Task: In the  document Samuel.html change page color to  'Blue'. Add link on bottom right corner of the sheet: 'www.instagram.com' Insert page numer on top of the page
Action: Mouse moved to (278, 328)
Screenshot: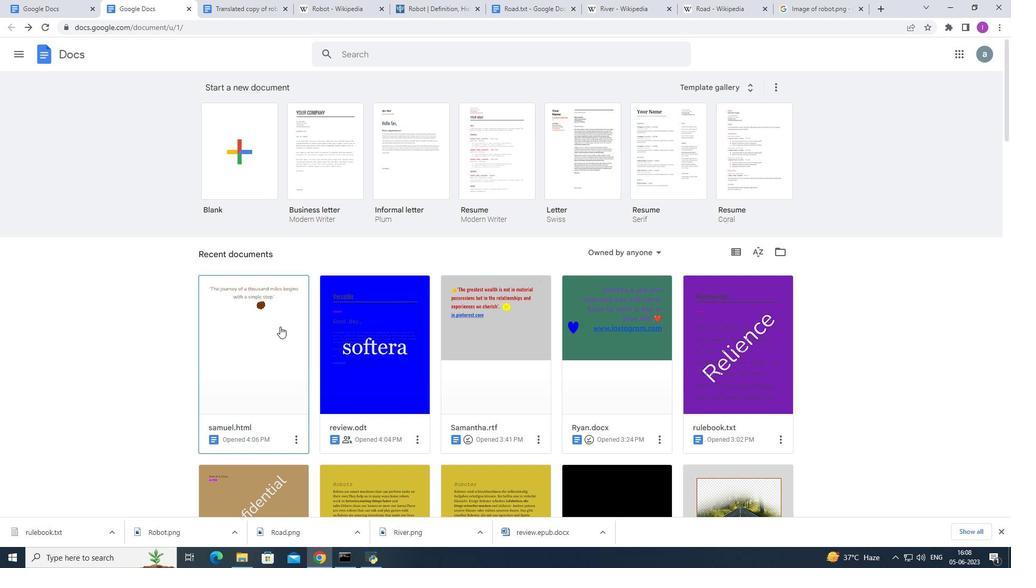 
Action: Mouse pressed left at (278, 328)
Screenshot: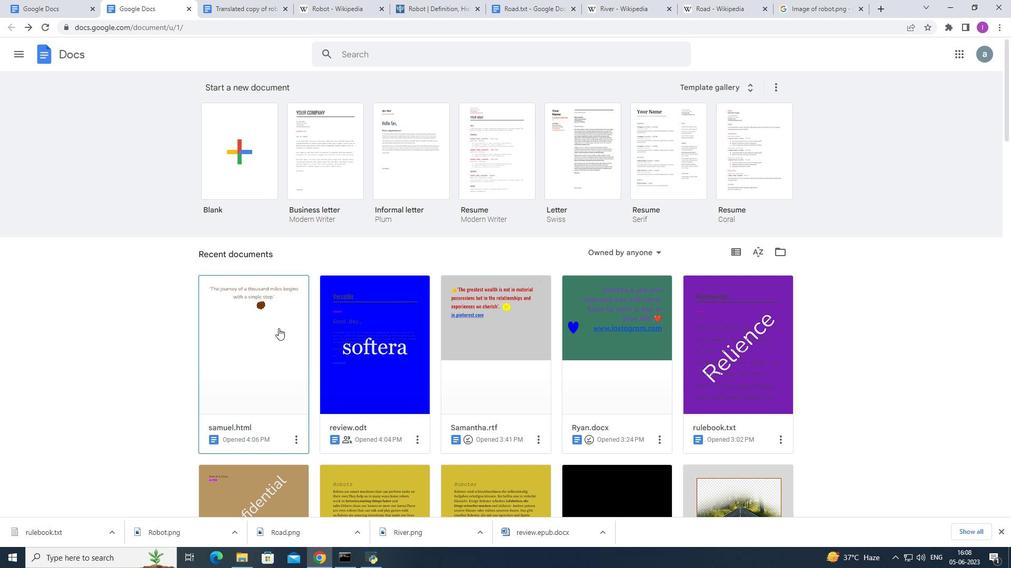 
Action: Mouse moved to (37, 59)
Screenshot: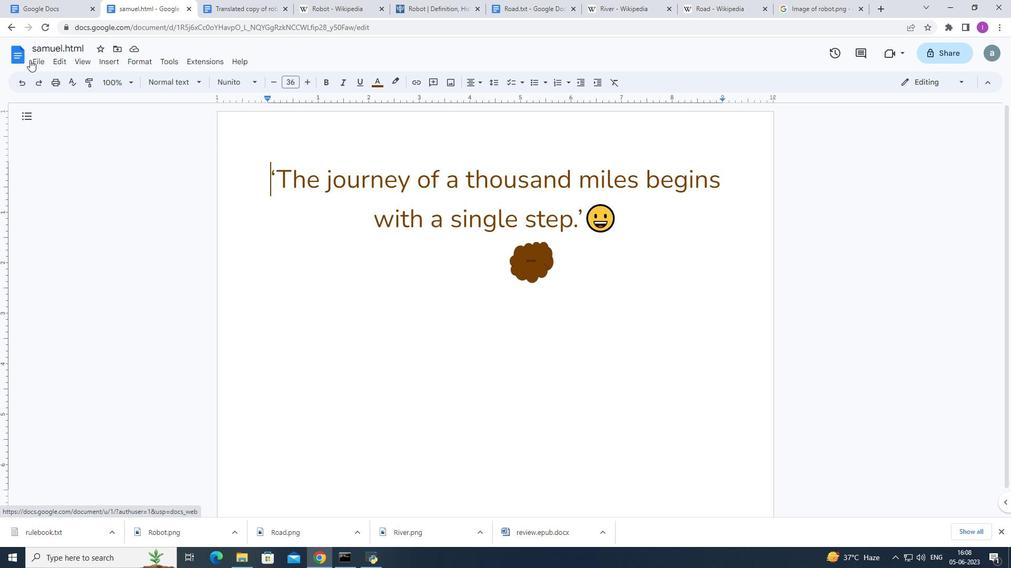 
Action: Mouse pressed left at (37, 59)
Screenshot: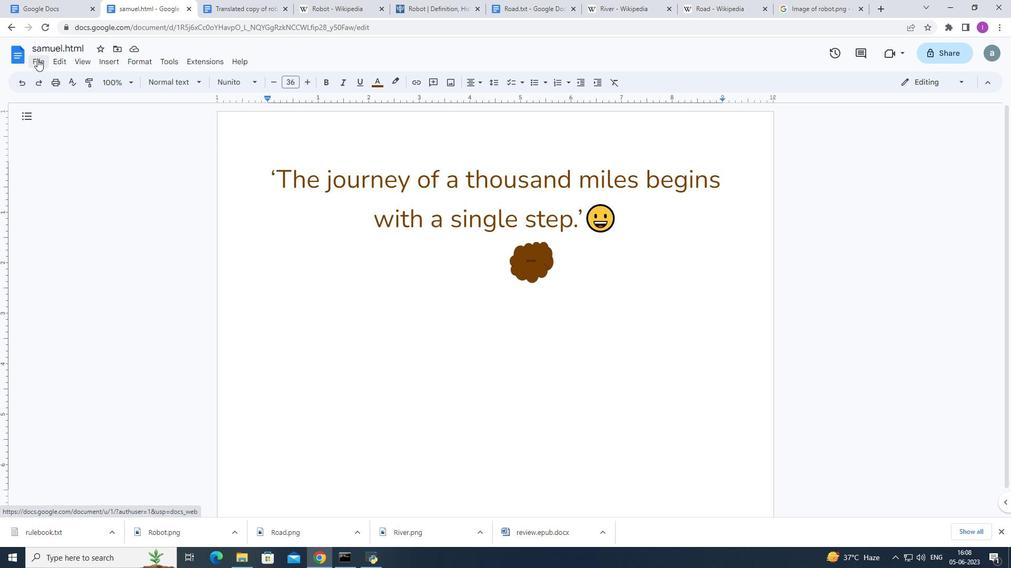 
Action: Mouse moved to (107, 414)
Screenshot: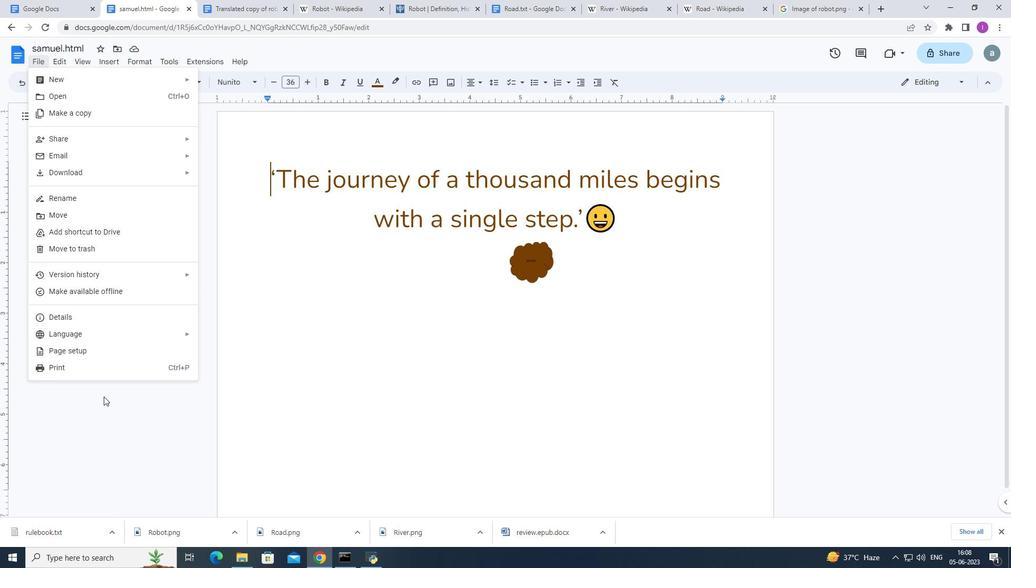
Action: Mouse pressed left at (107, 414)
Screenshot: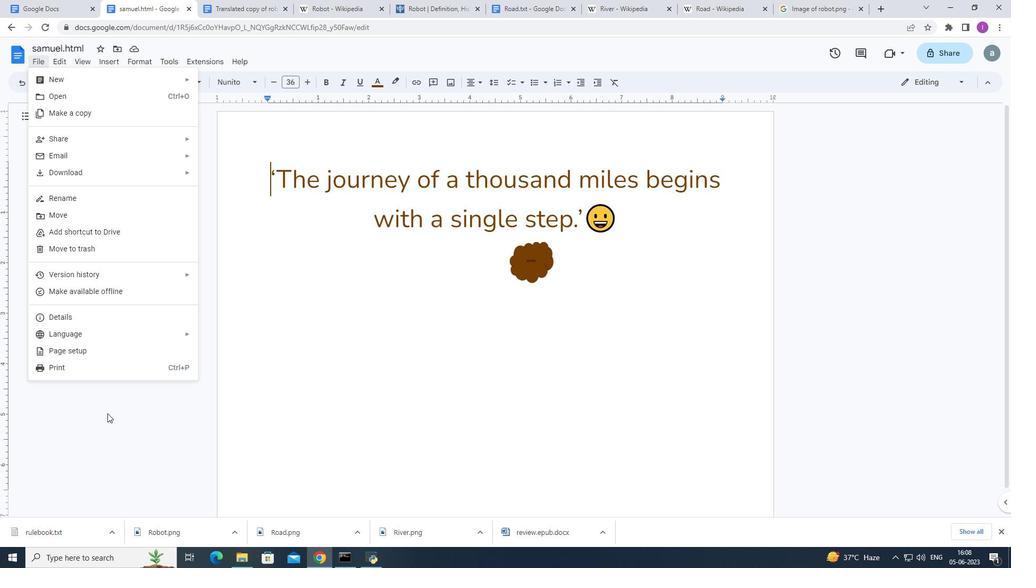 
Action: Mouse moved to (578, 224)
Screenshot: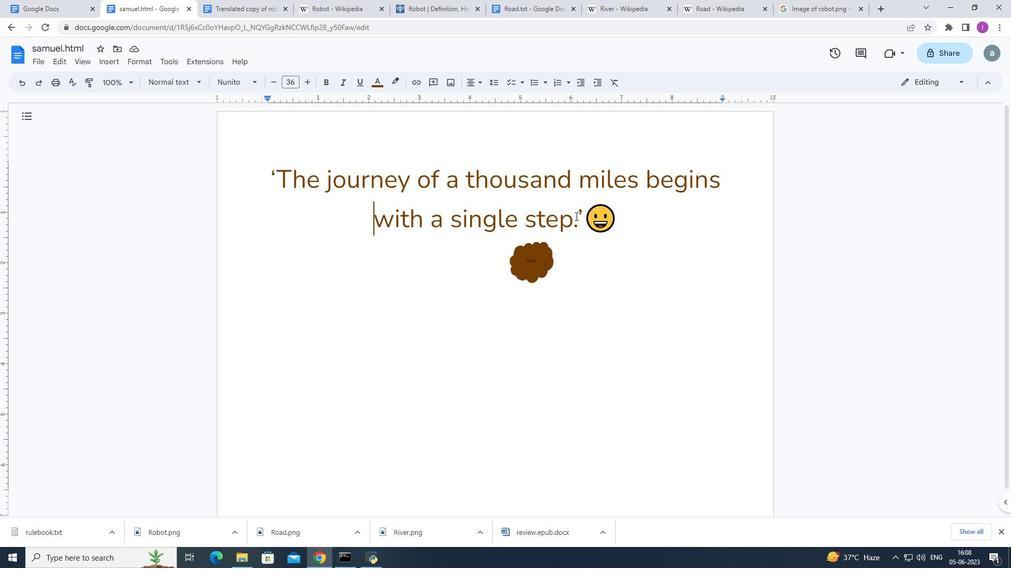 
Action: Mouse pressed left at (578, 224)
Screenshot: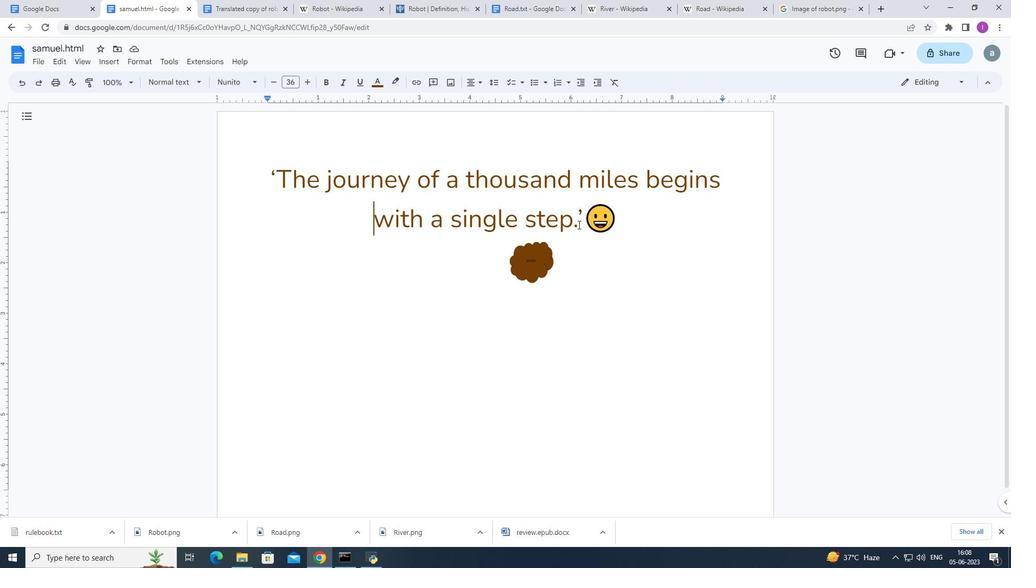 
Action: Mouse moved to (583, 218)
Screenshot: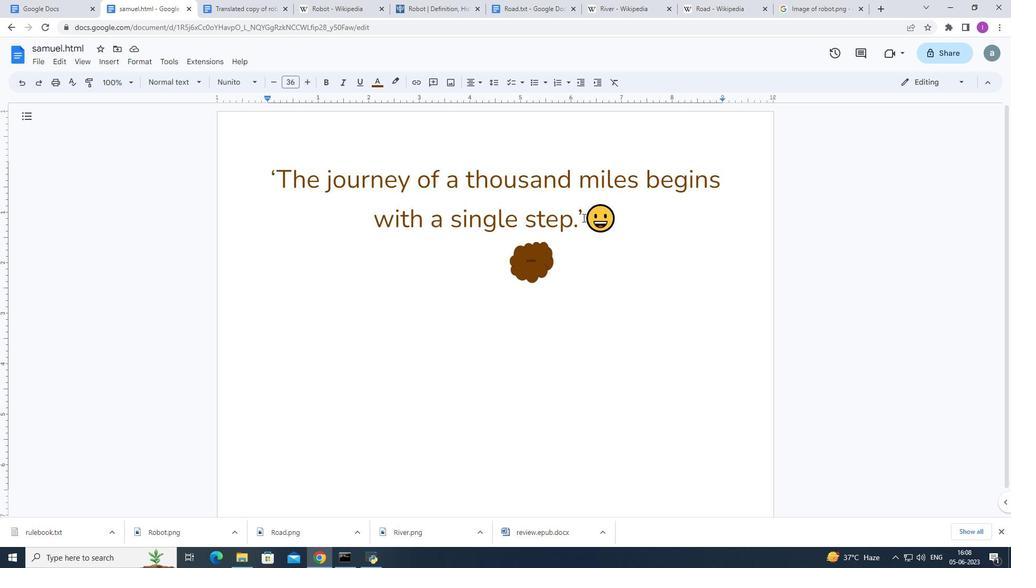 
Action: Mouse pressed left at (583, 218)
Screenshot: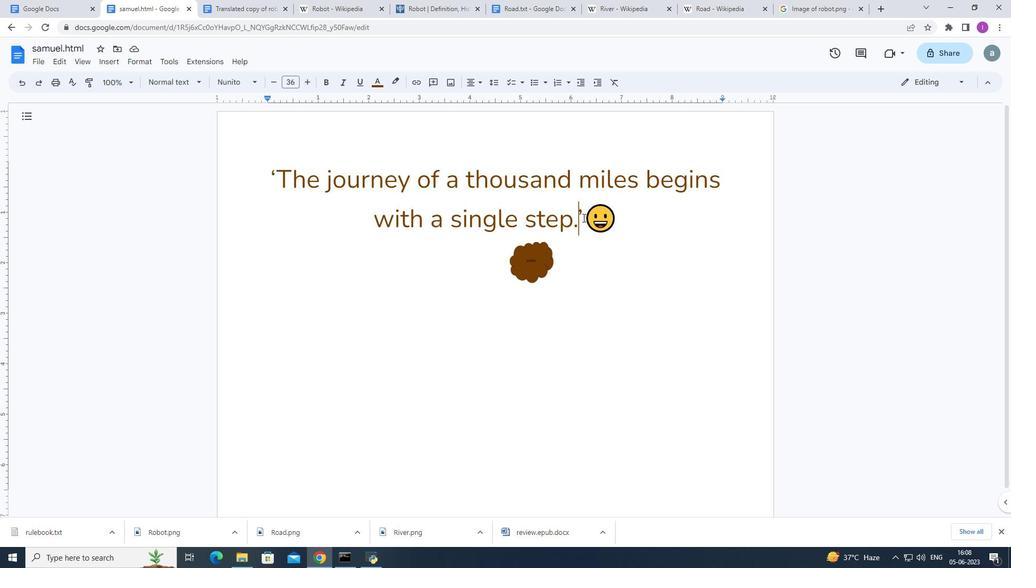 
Action: Mouse moved to (578, 228)
Screenshot: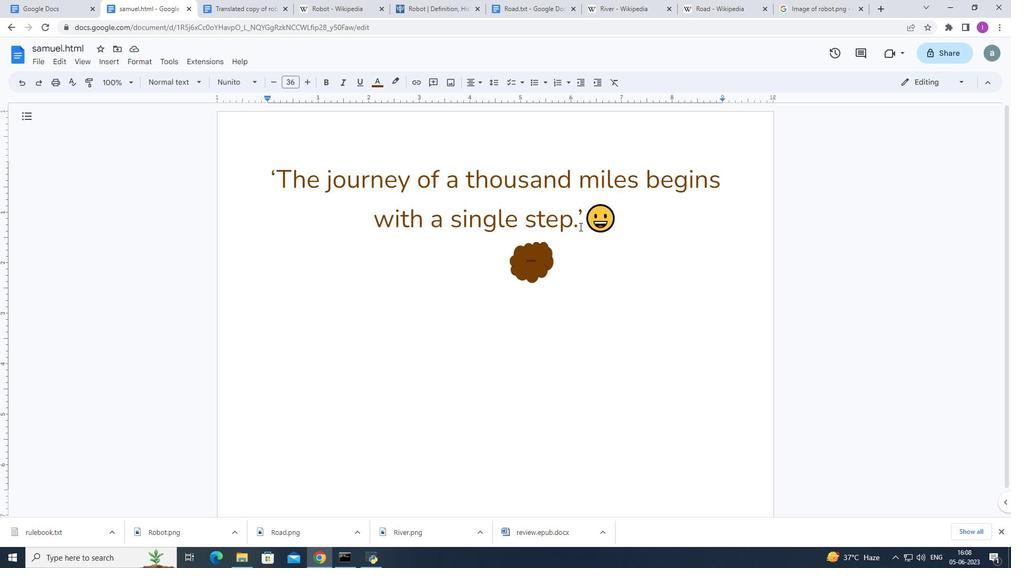 
Action: Key pressed <Key.enter>
Screenshot: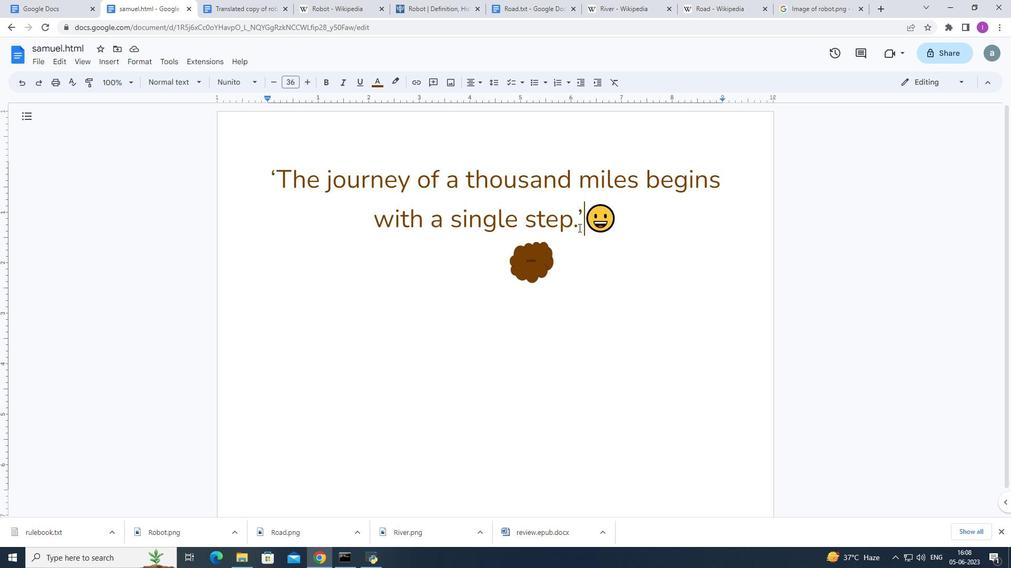 
Action: Mouse moved to (537, 249)
Screenshot: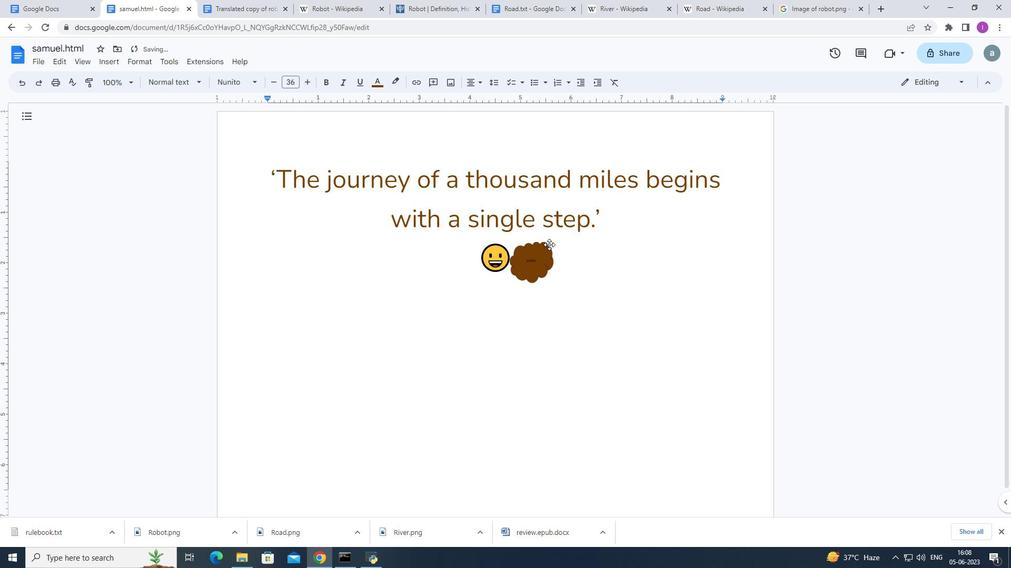 
Action: Key pressed <Key.backspace><Key.backspace>
Screenshot: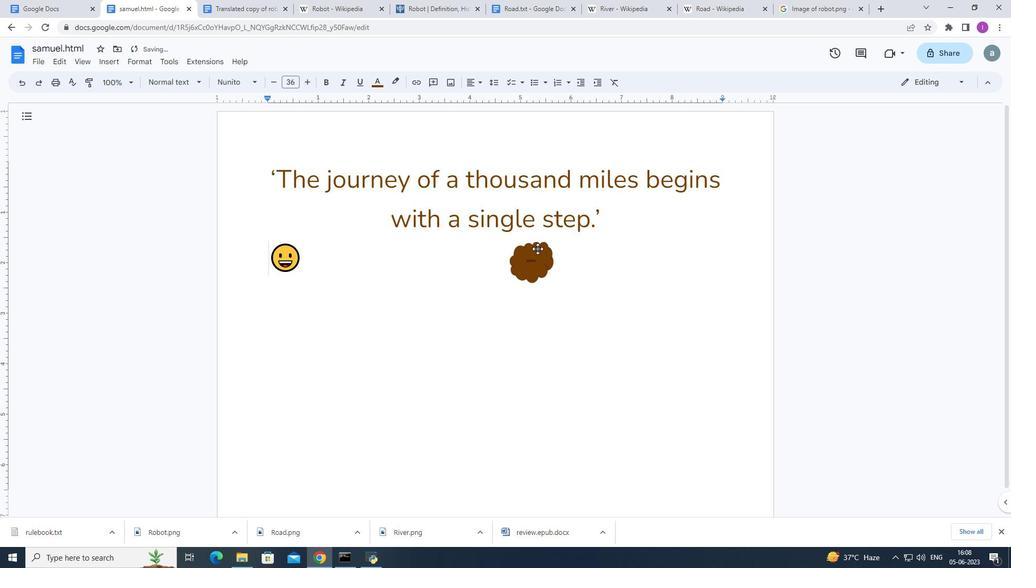 
Action: Mouse moved to (626, 221)
Screenshot: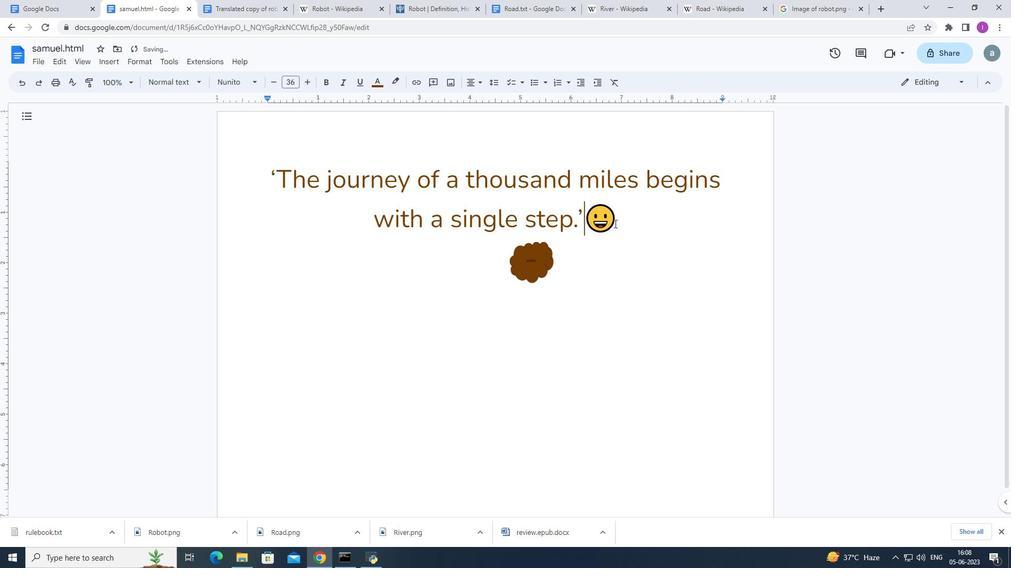 
Action: Mouse pressed left at (626, 221)
Screenshot: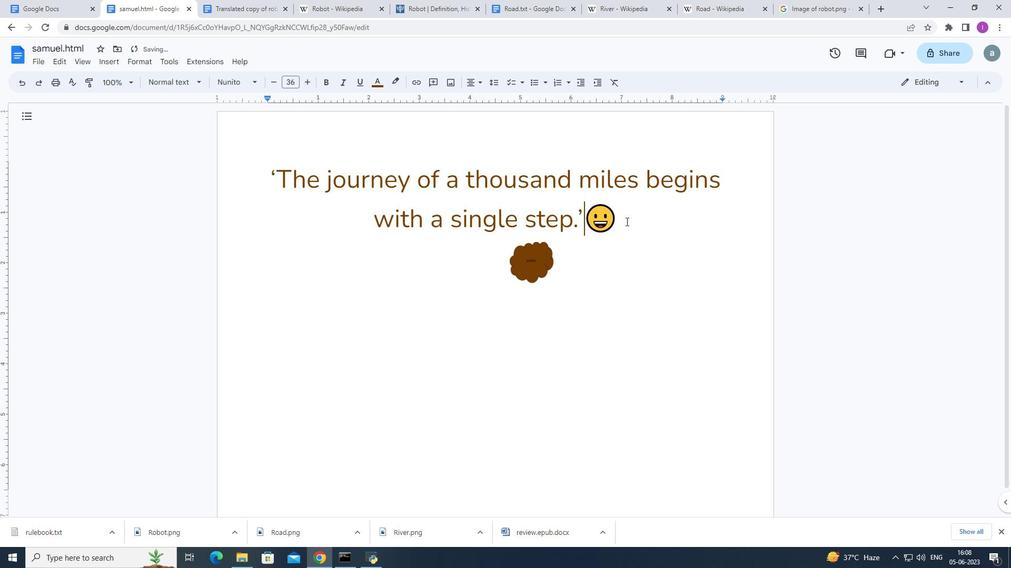 
Action: Mouse moved to (621, 226)
Screenshot: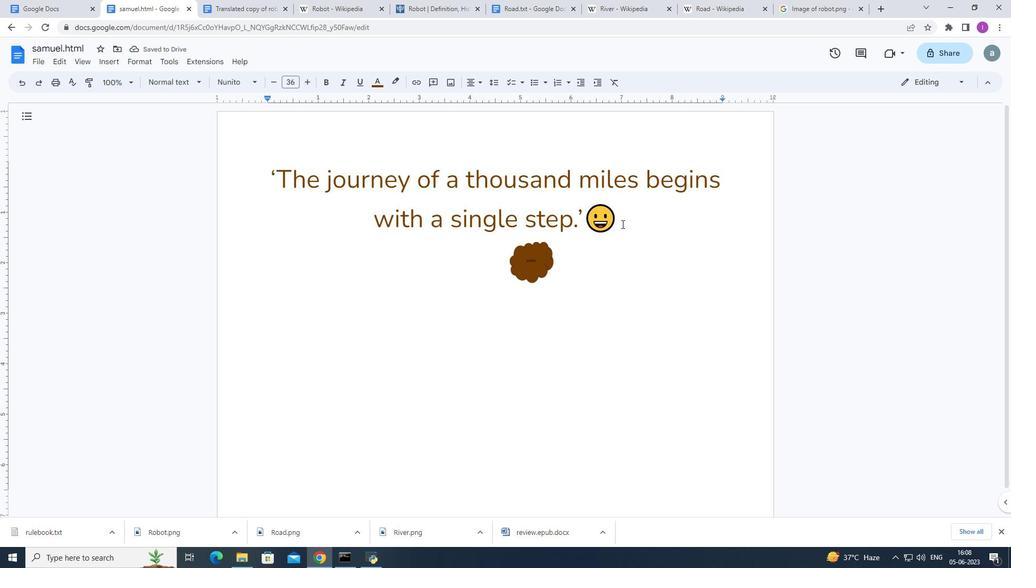 
Action: Key pressed <Key.enter>
Screenshot: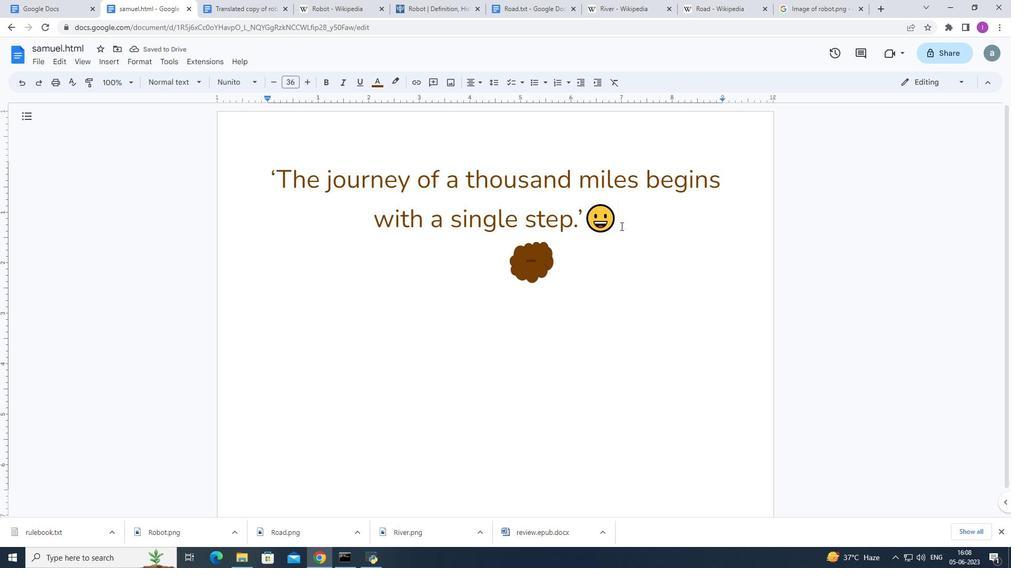 
Action: Mouse moved to (579, 250)
Screenshot: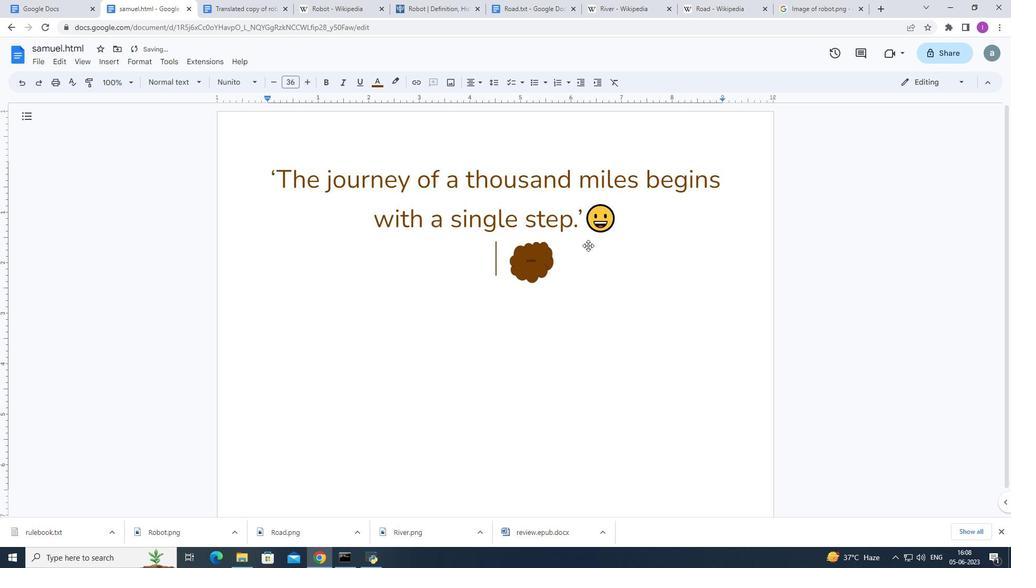 
Action: Mouse pressed left at (579, 250)
Screenshot: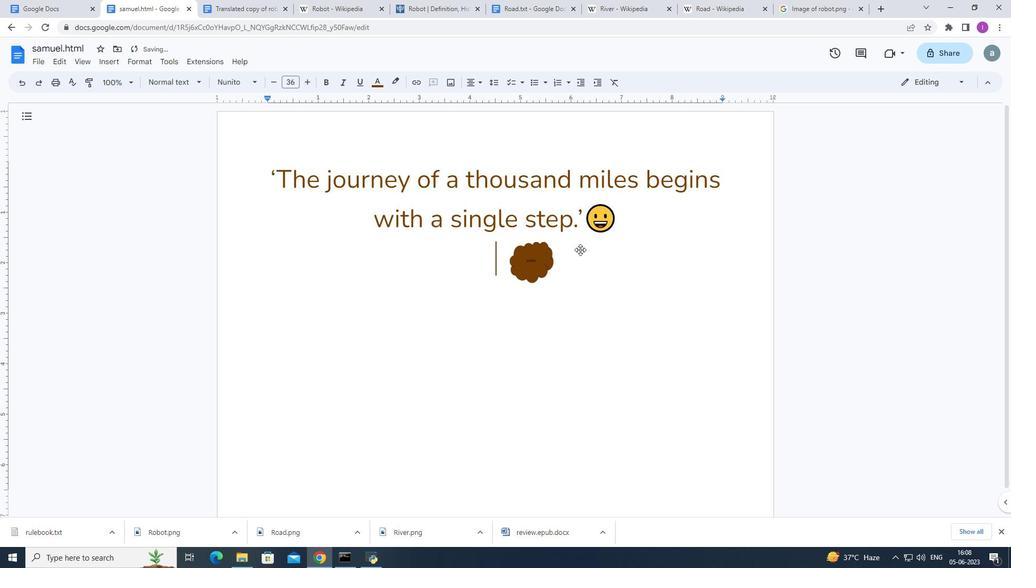 
Action: Mouse moved to (528, 342)
Screenshot: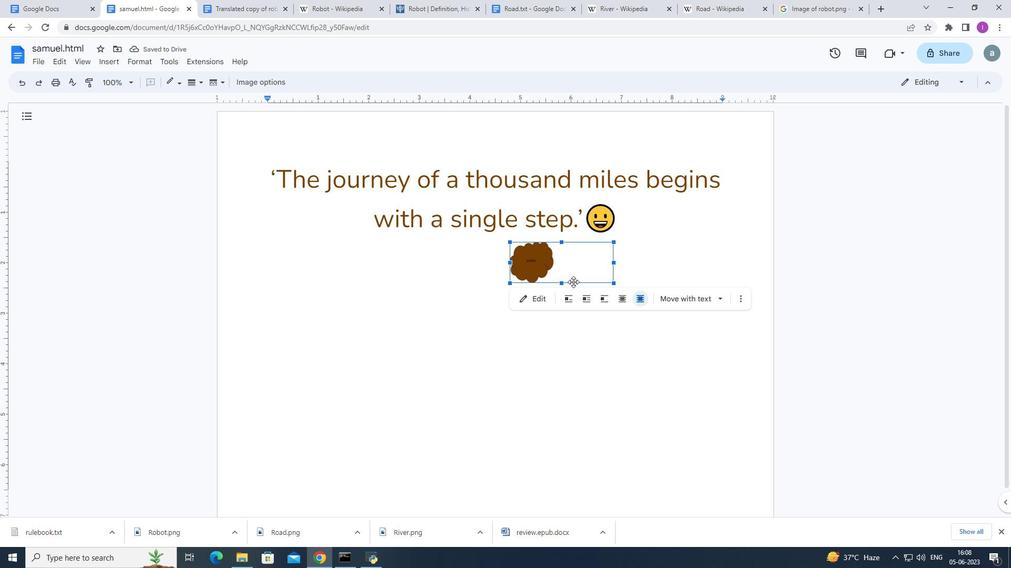 
Action: Mouse pressed left at (528, 342)
Screenshot: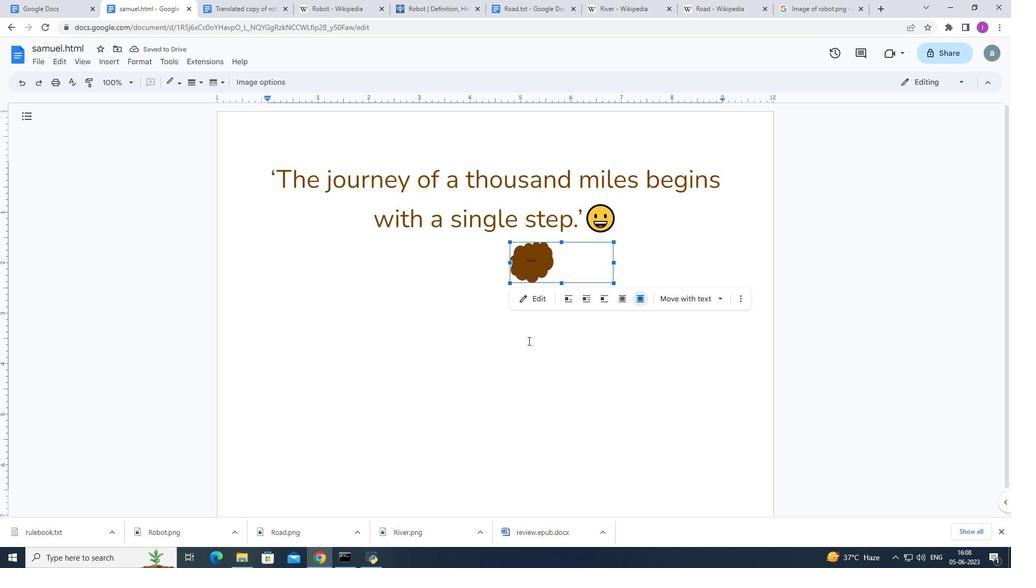 
Action: Mouse moved to (565, 289)
Screenshot: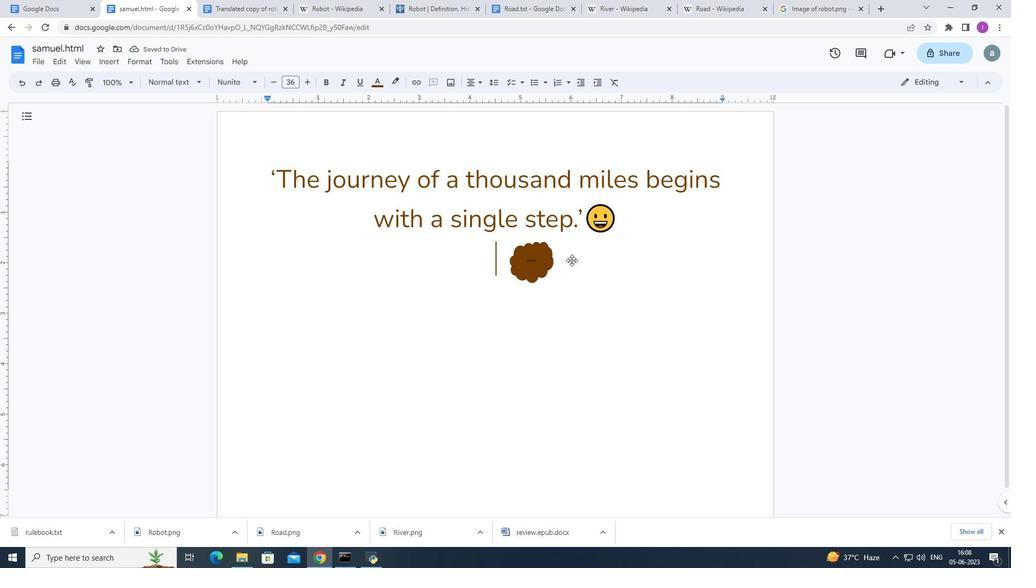 
Action: Mouse pressed left at (565, 289)
Screenshot: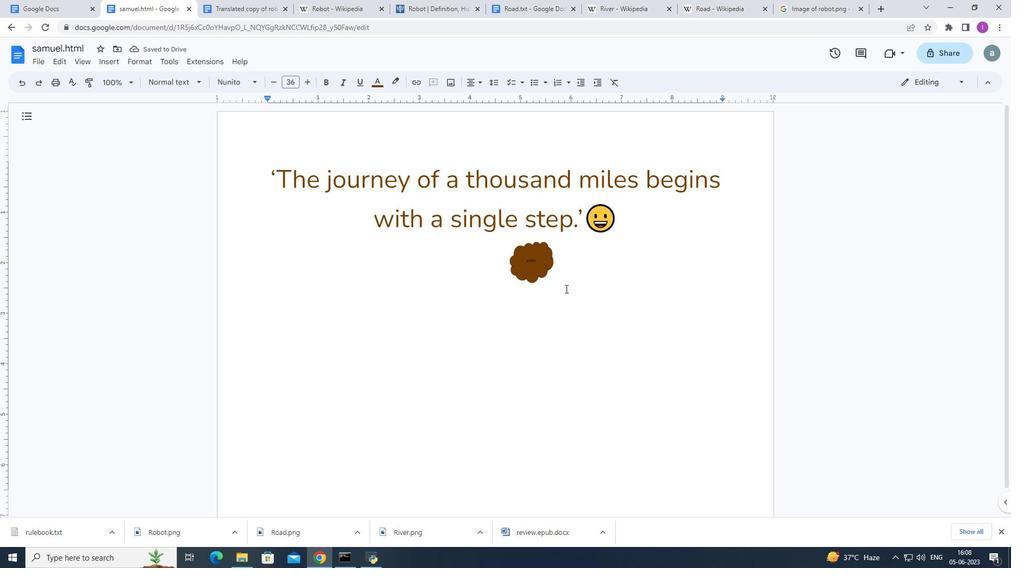 
Action: Mouse moved to (579, 270)
Screenshot: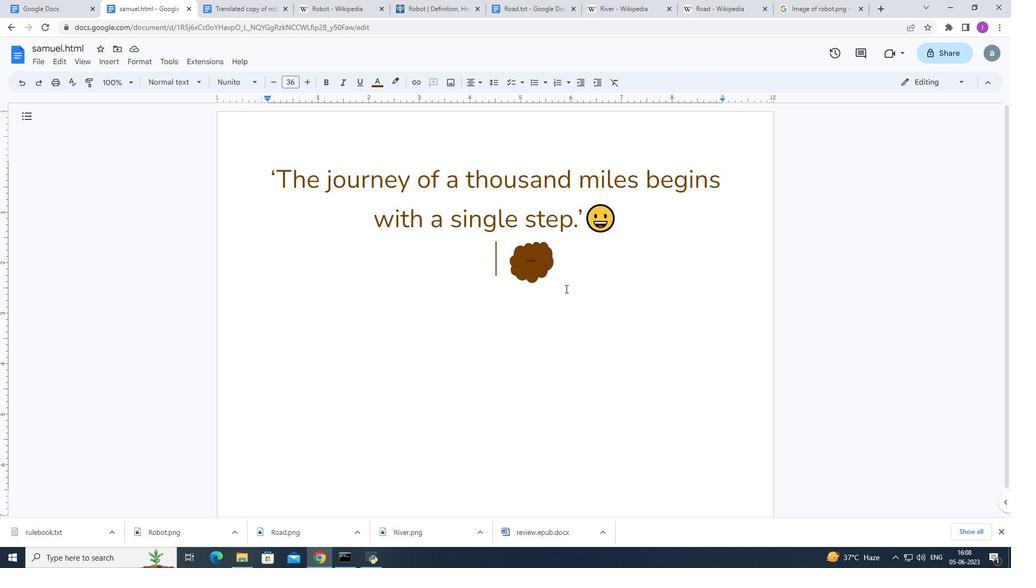 
Action: Mouse pressed left at (579, 270)
Screenshot: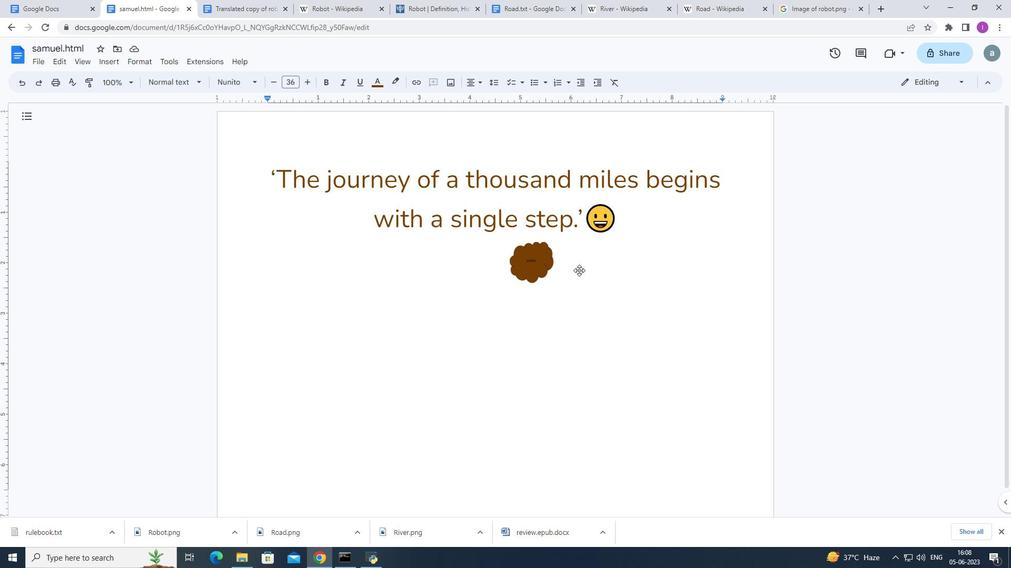 
Action: Mouse moved to (620, 261)
Screenshot: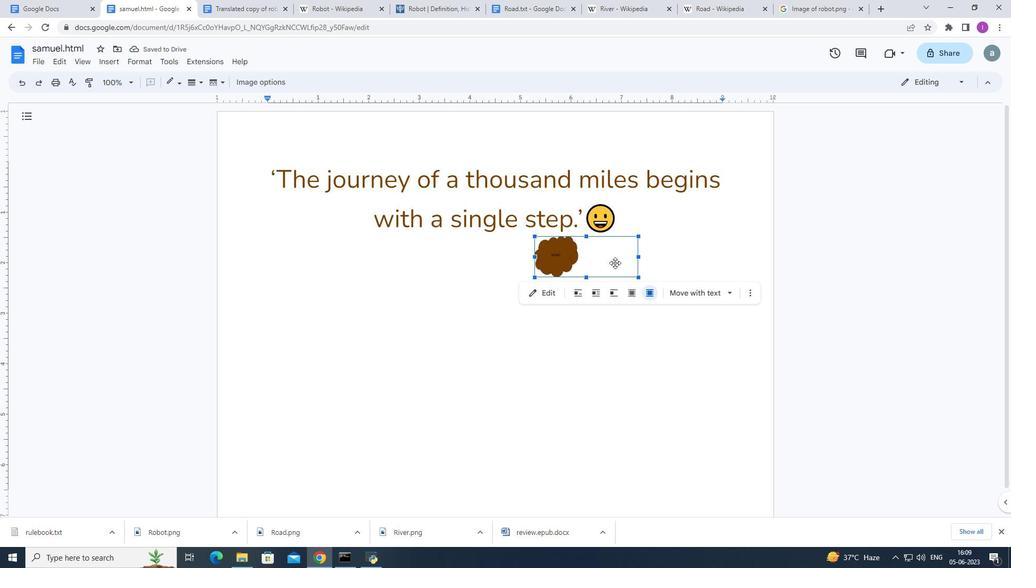 
Action: Mouse pressed left at (620, 261)
Screenshot: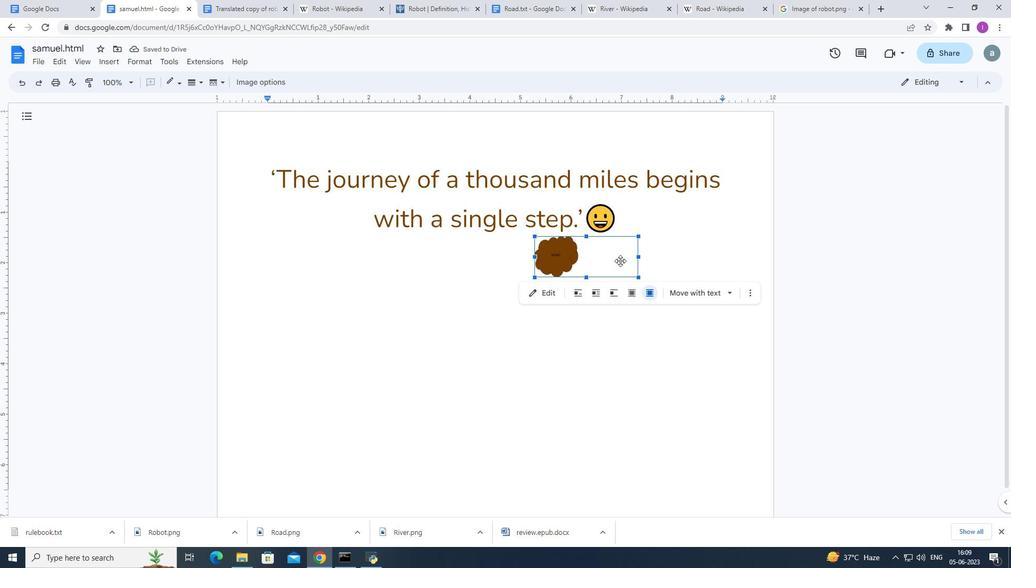
Action: Mouse moved to (655, 290)
Screenshot: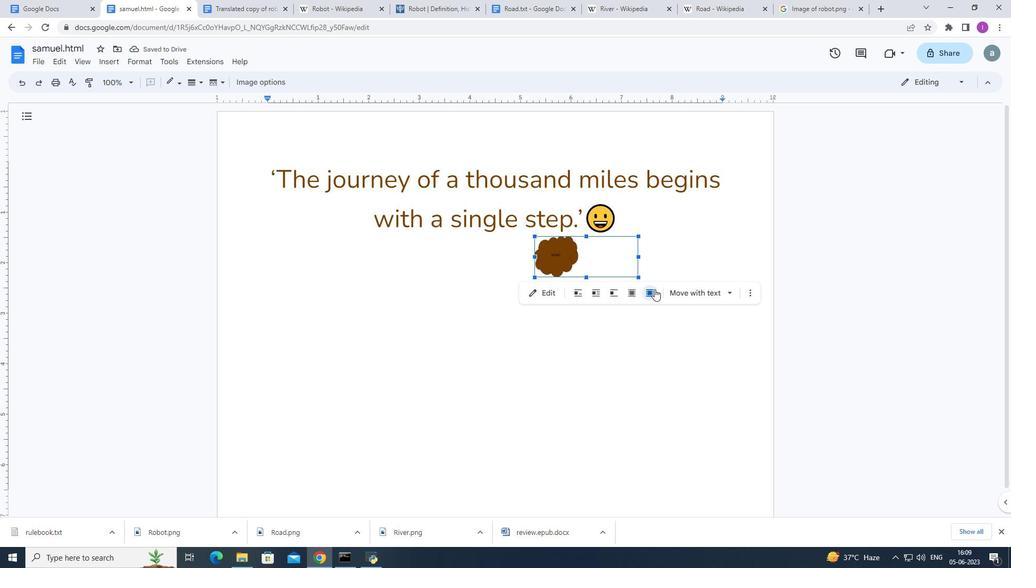 
Action: Mouse pressed left at (655, 290)
Screenshot: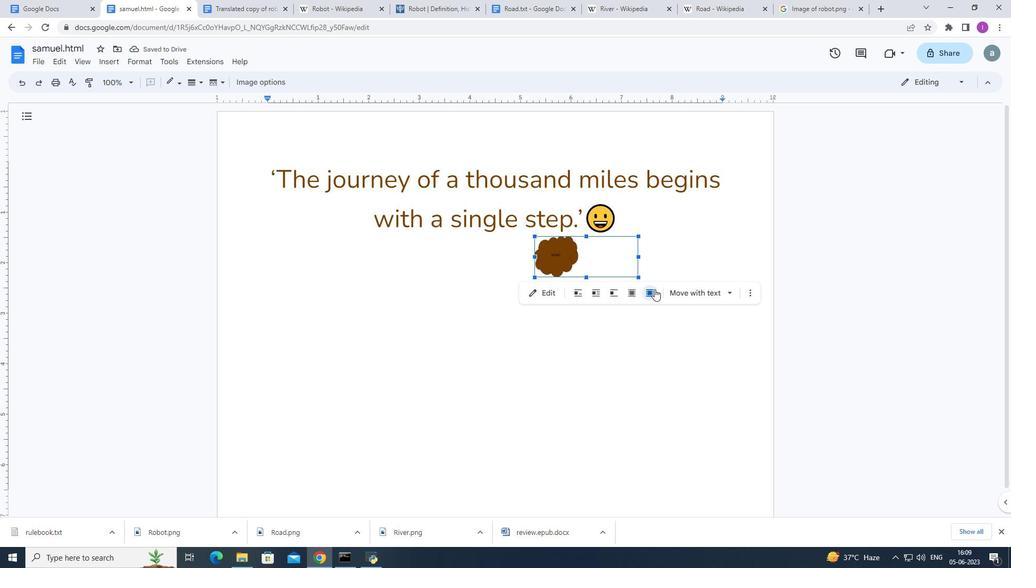 
Action: Mouse moved to (631, 267)
Screenshot: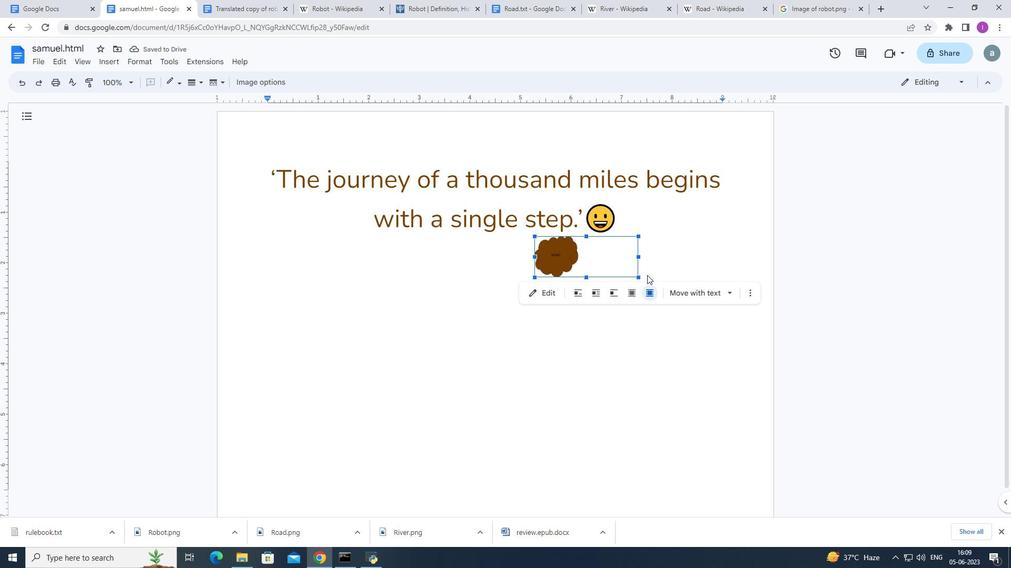 
Action: Mouse pressed left at (631, 267)
Screenshot: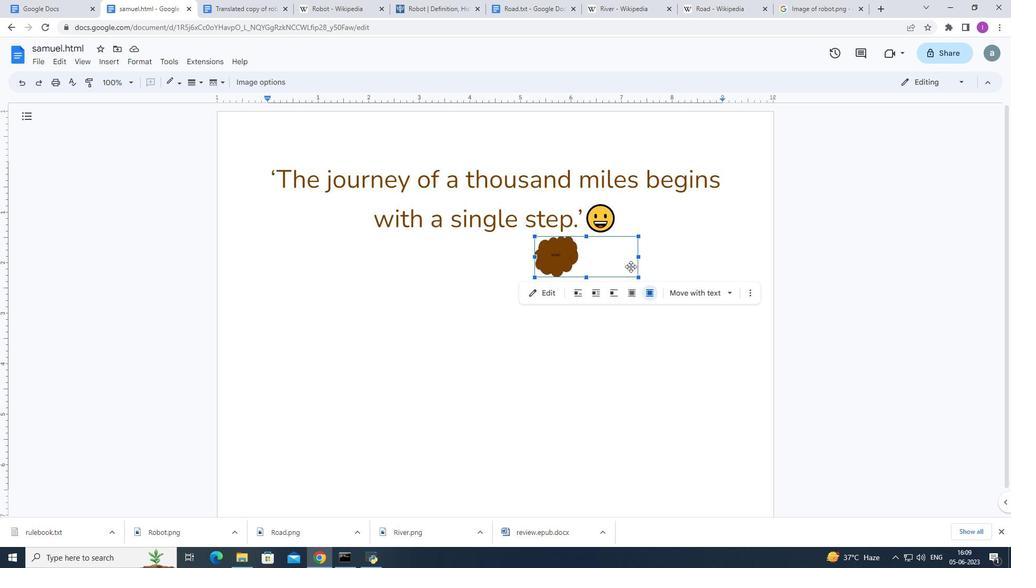 
Action: Mouse moved to (590, 301)
Screenshot: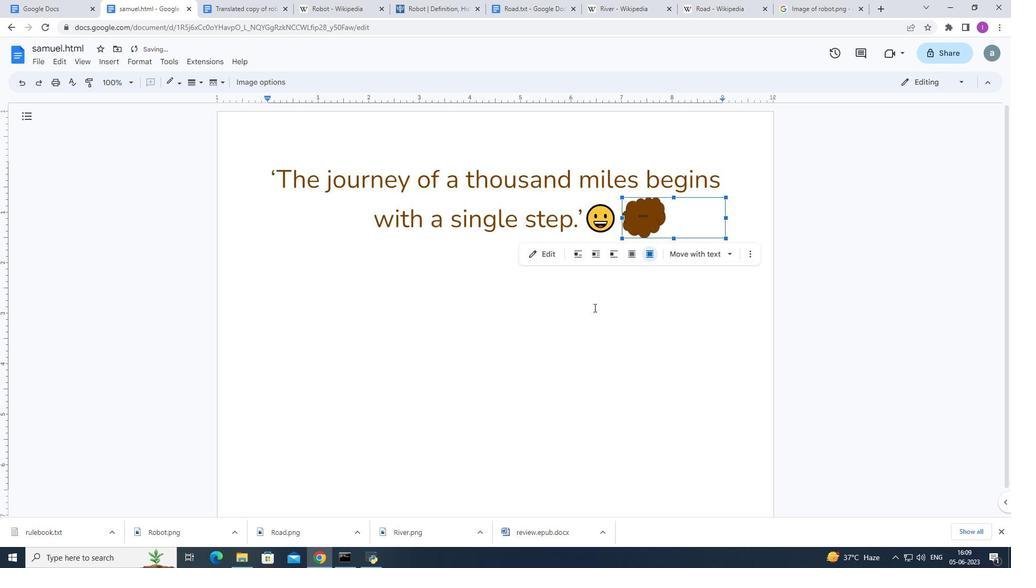 
Action: Mouse pressed left at (590, 301)
Screenshot: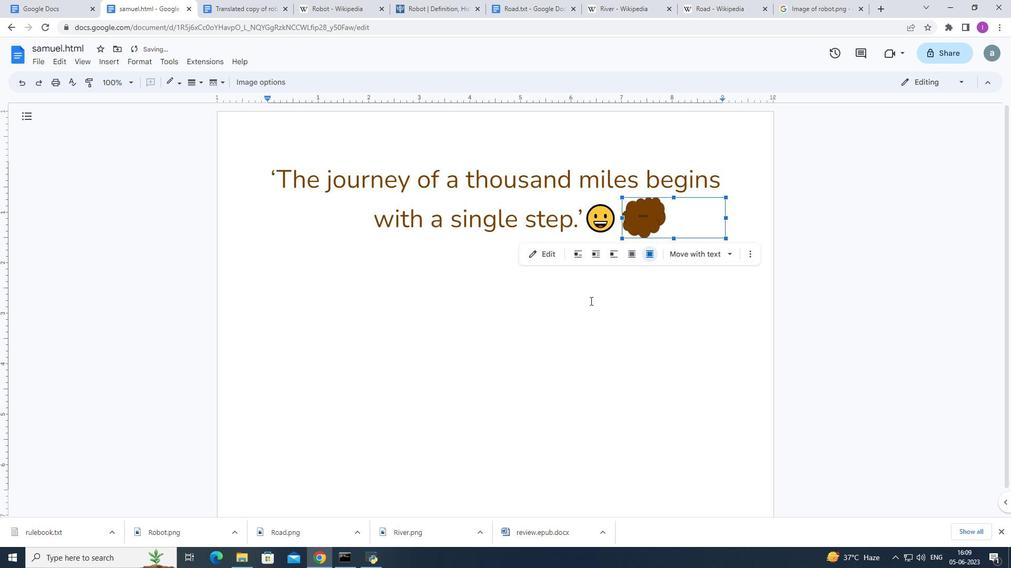 
Action: Mouse moved to (100, 56)
Screenshot: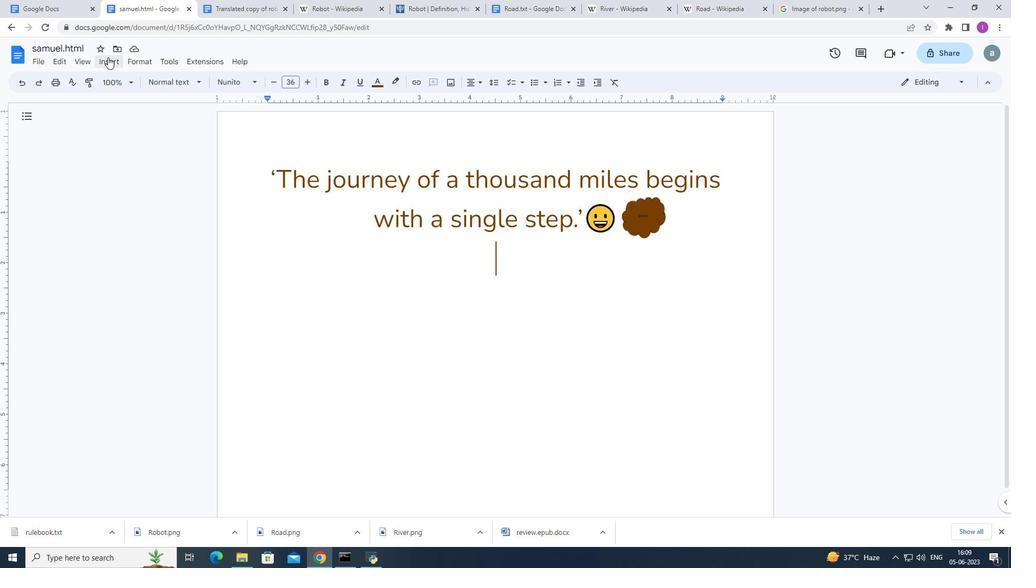 
Action: Mouse pressed left at (100, 56)
Screenshot: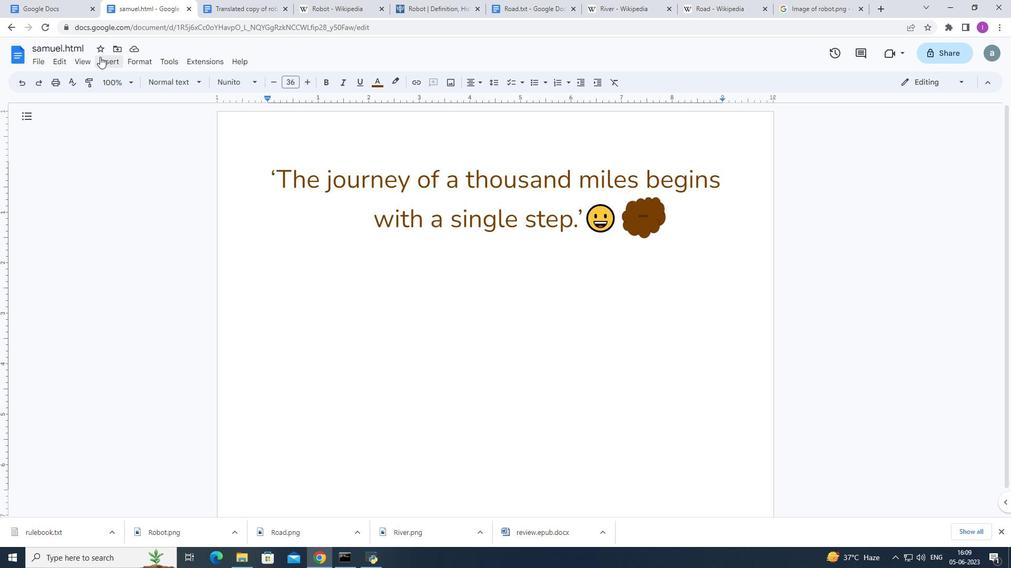 
Action: Mouse moved to (133, 382)
Screenshot: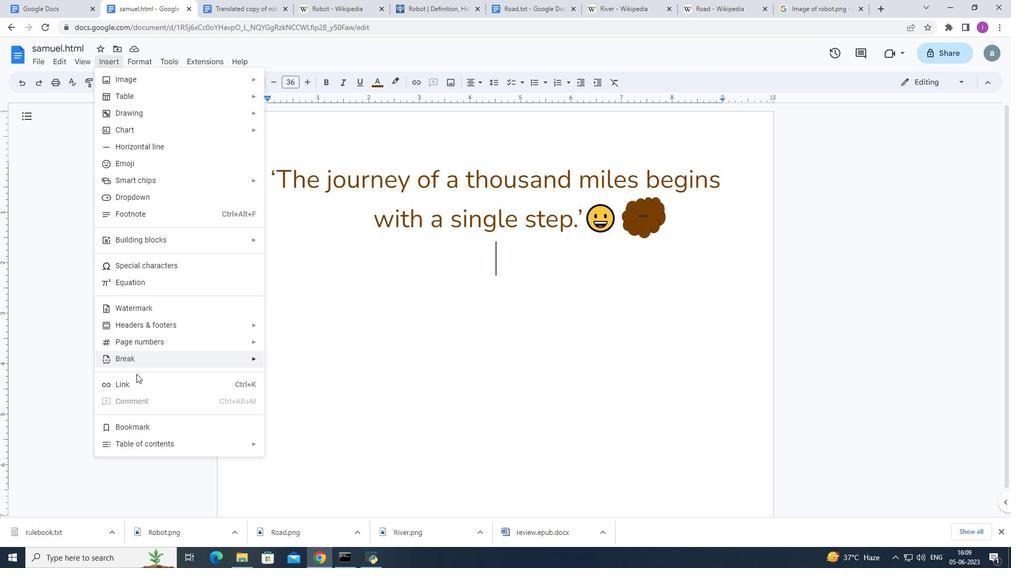 
Action: Mouse pressed left at (133, 382)
Screenshot: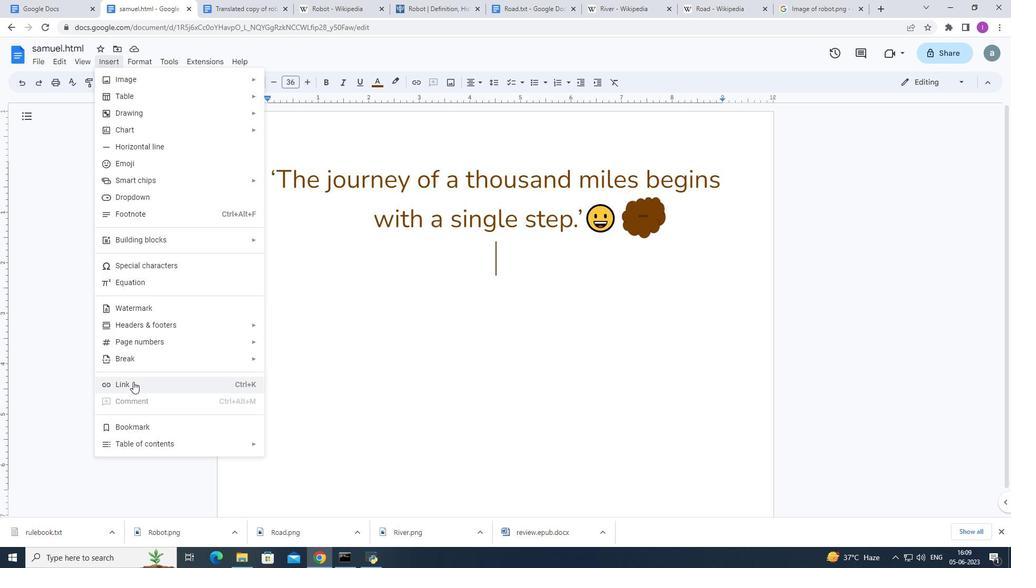 
Action: Mouse moved to (546, 292)
Screenshot: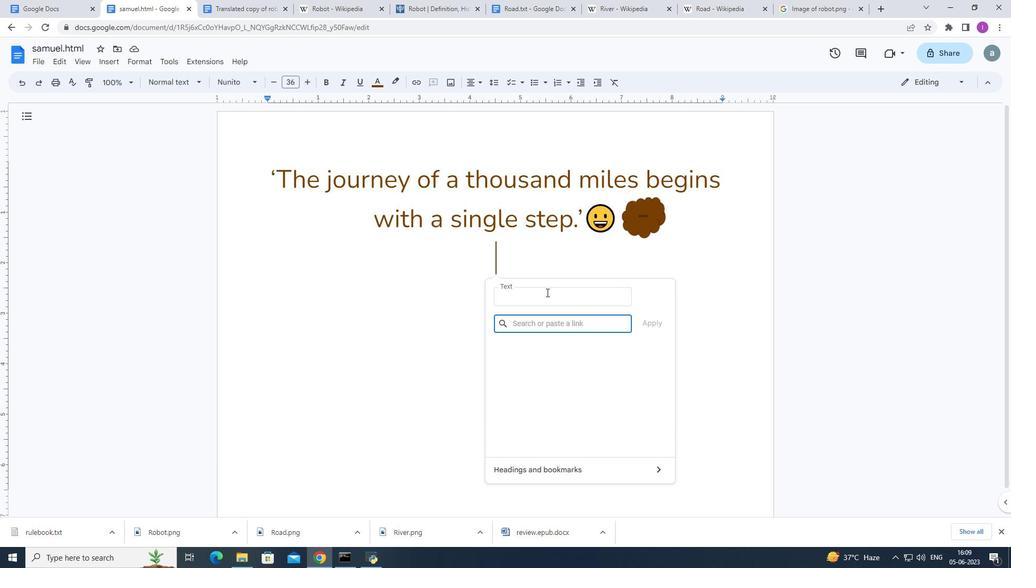 
Action: Key pressed www
Screenshot: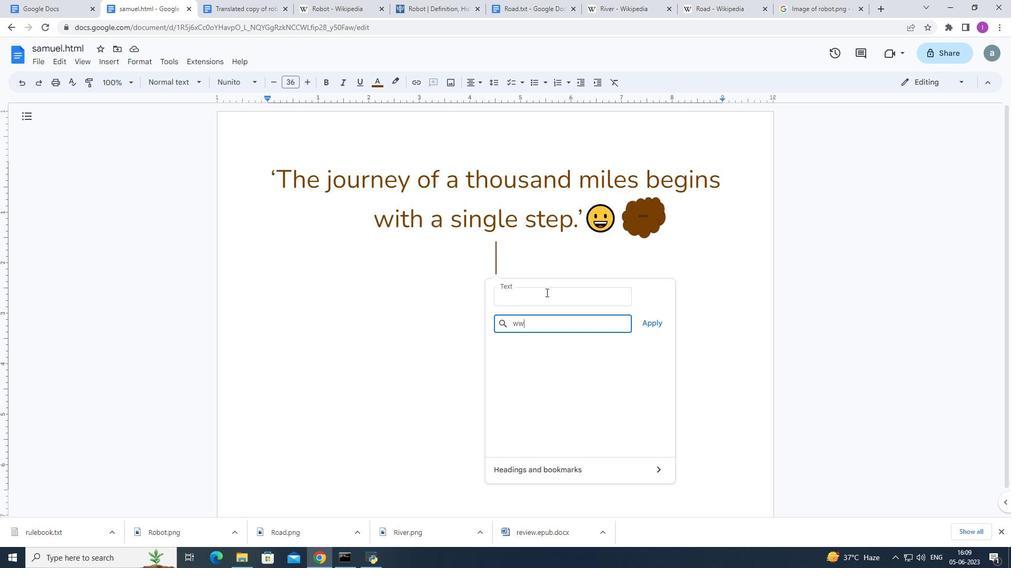 
Action: Mouse moved to (545, 290)
Screenshot: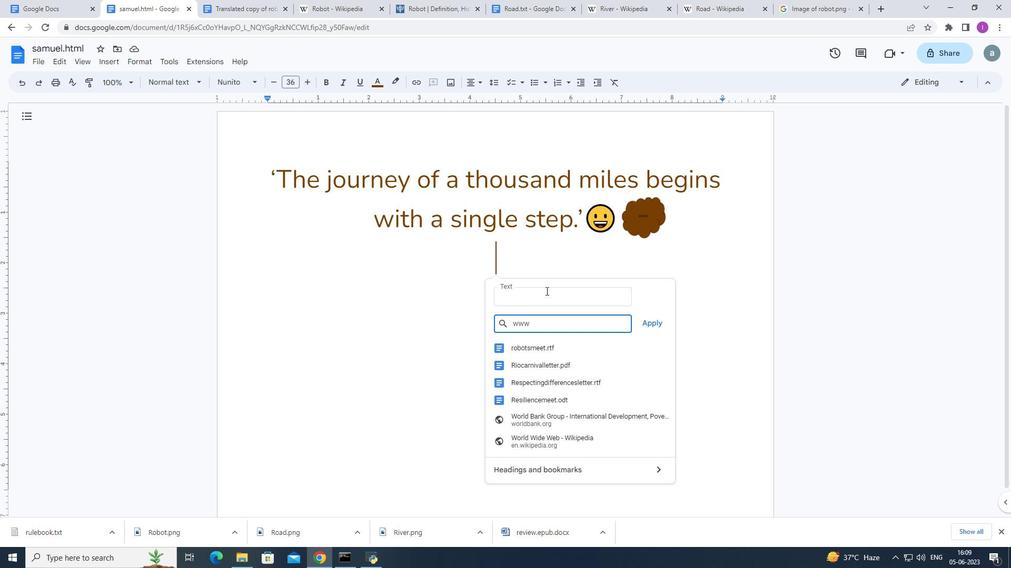 
Action: Key pressed .
Screenshot: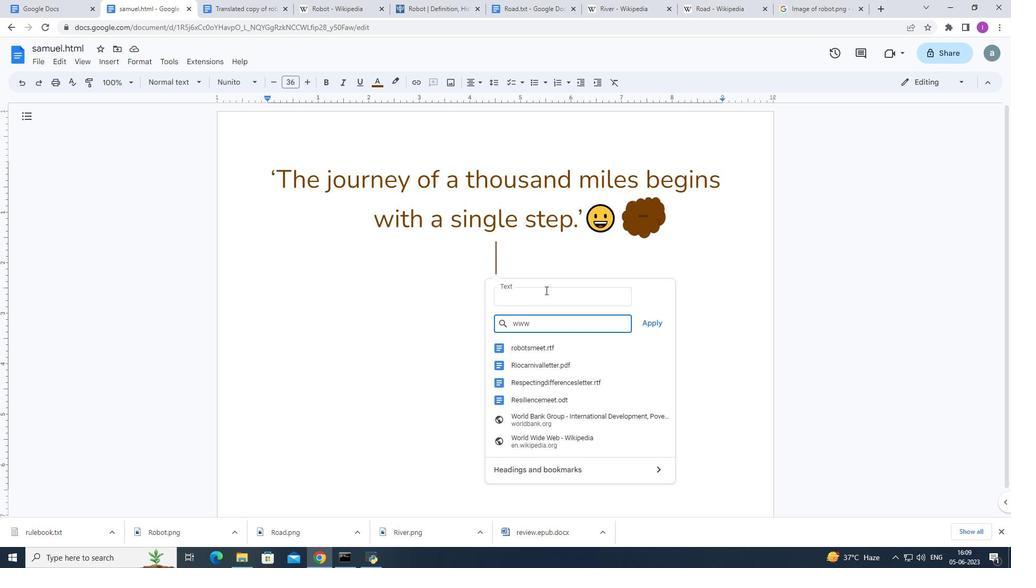 
Action: Mouse moved to (545, 290)
Screenshot: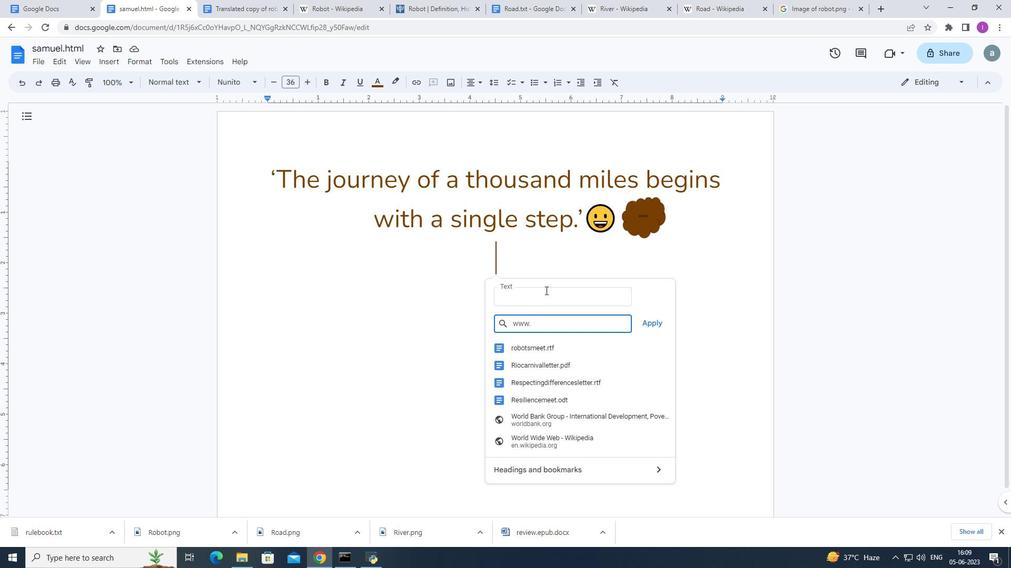 
Action: Key pressed instagram.com
Screenshot: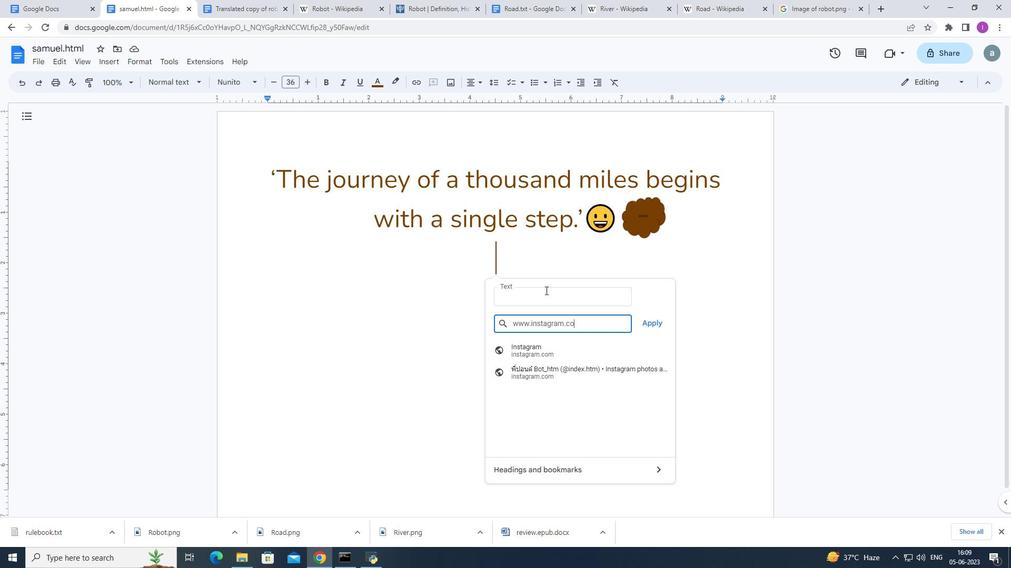 
Action: Mouse moved to (650, 323)
Screenshot: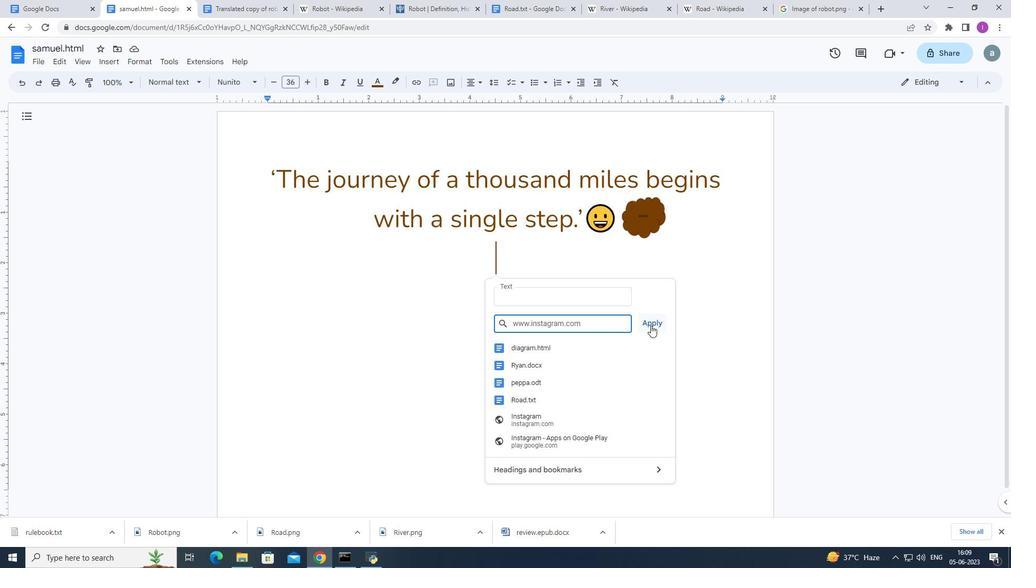 
Action: Mouse pressed left at (650, 323)
Screenshot: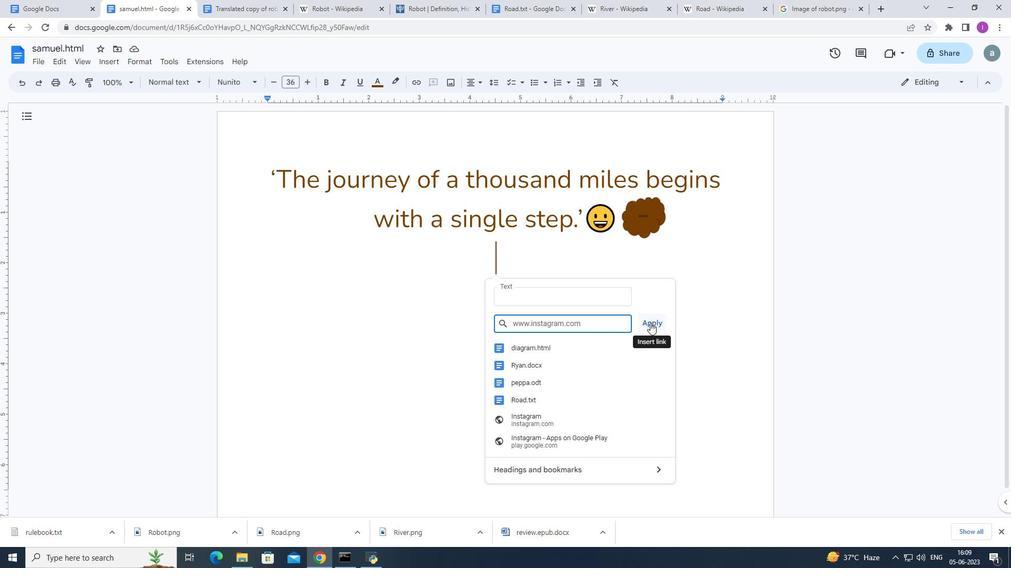
Action: Mouse moved to (369, 259)
Screenshot: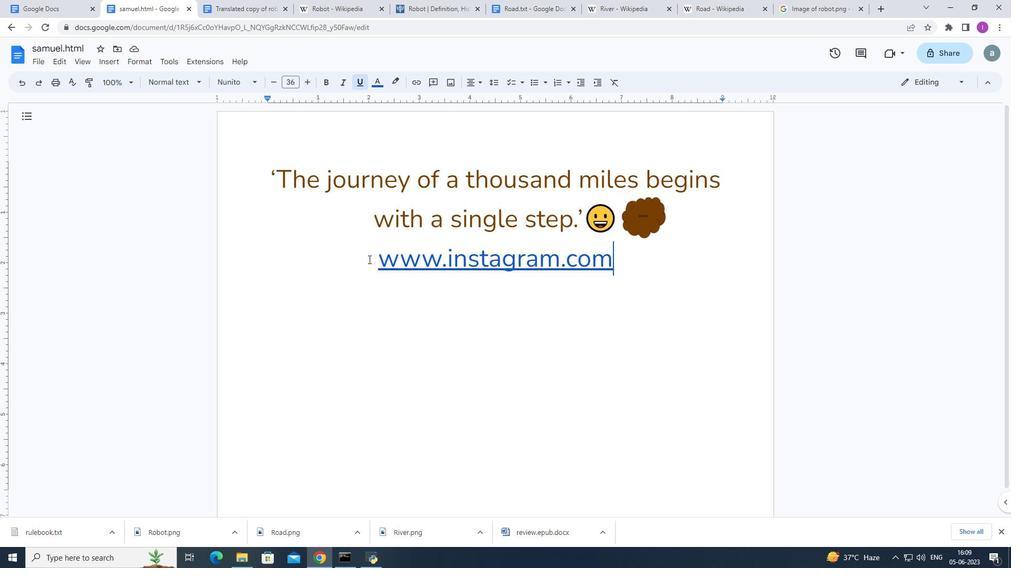 
Action: Mouse pressed left at (369, 259)
Screenshot: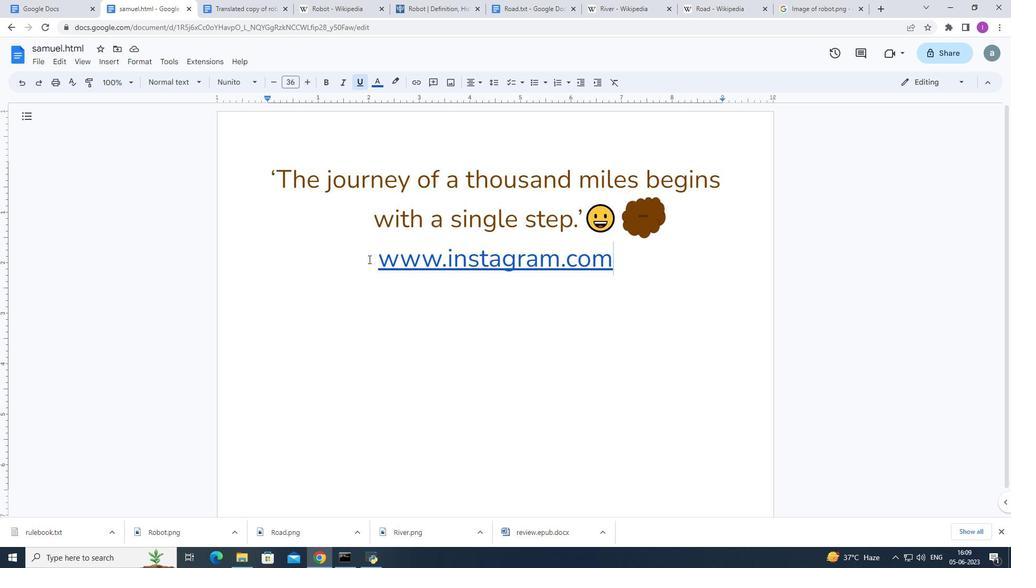 
Action: Mouse moved to (479, 84)
Screenshot: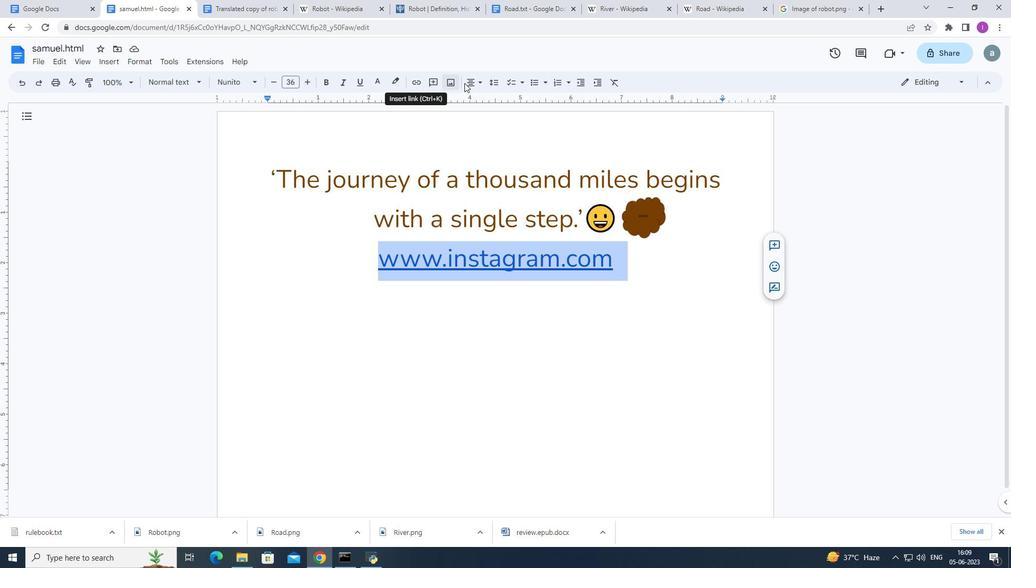 
Action: Mouse pressed left at (479, 84)
Screenshot: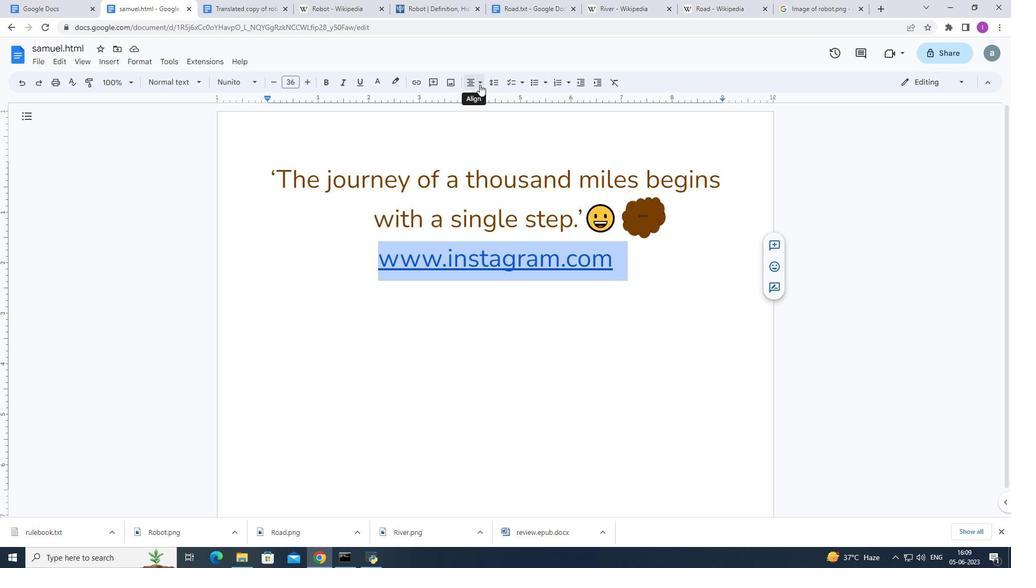
Action: Mouse moved to (504, 102)
Screenshot: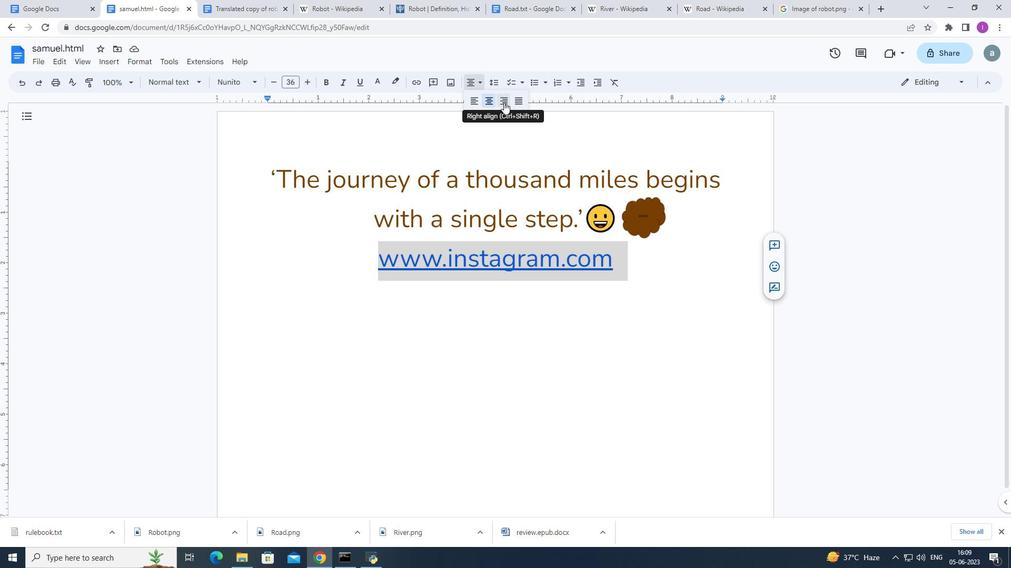 
Action: Mouse pressed left at (504, 102)
Screenshot: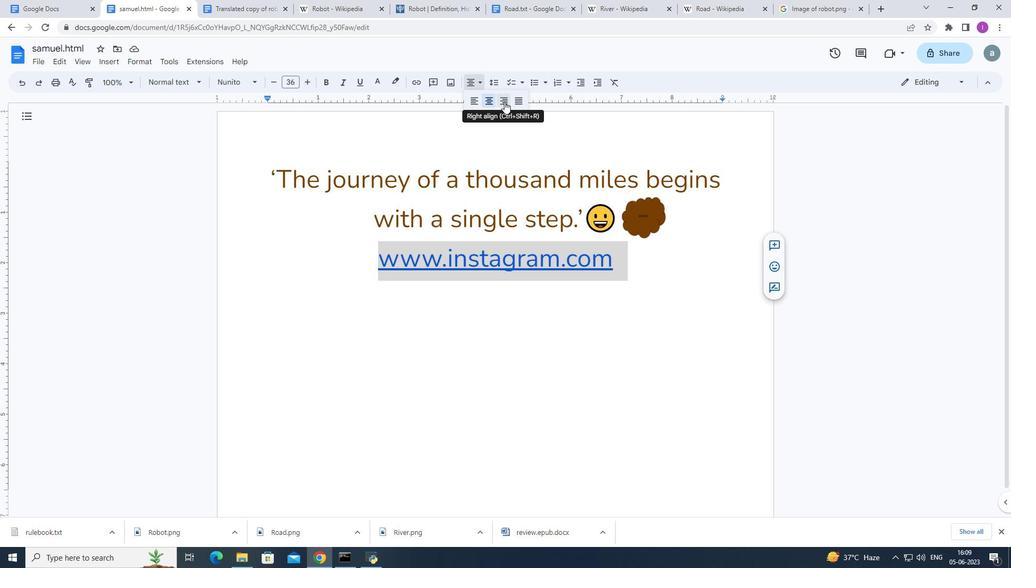 
Action: Mouse moved to (109, 56)
Screenshot: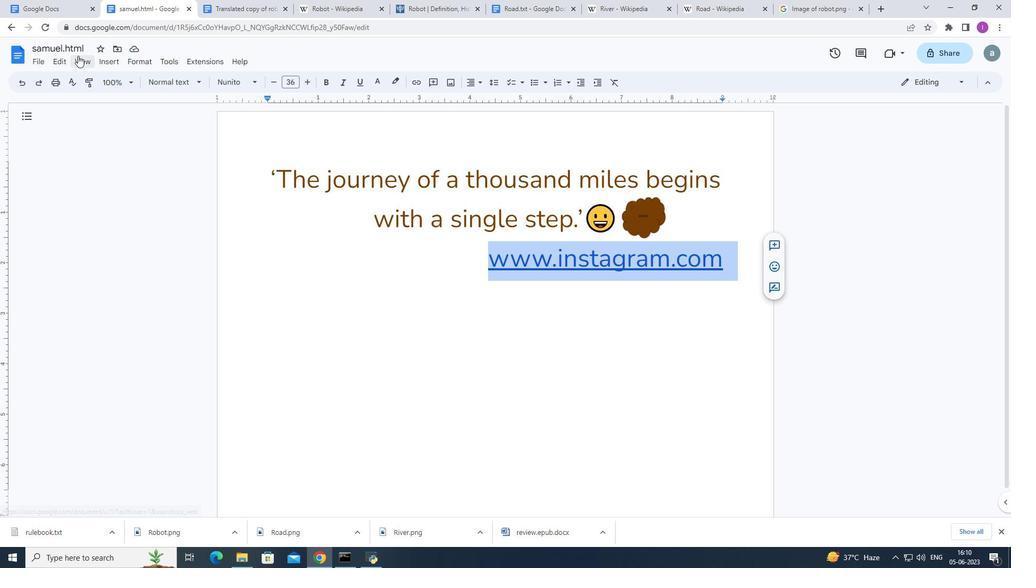 
Action: Mouse pressed left at (109, 56)
Screenshot: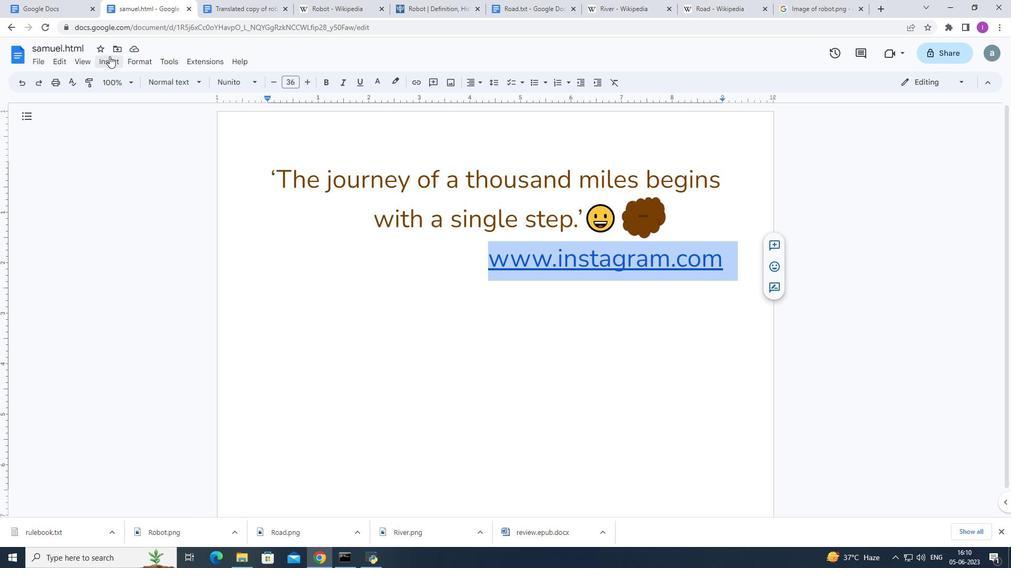 
Action: Mouse moved to (152, 341)
Screenshot: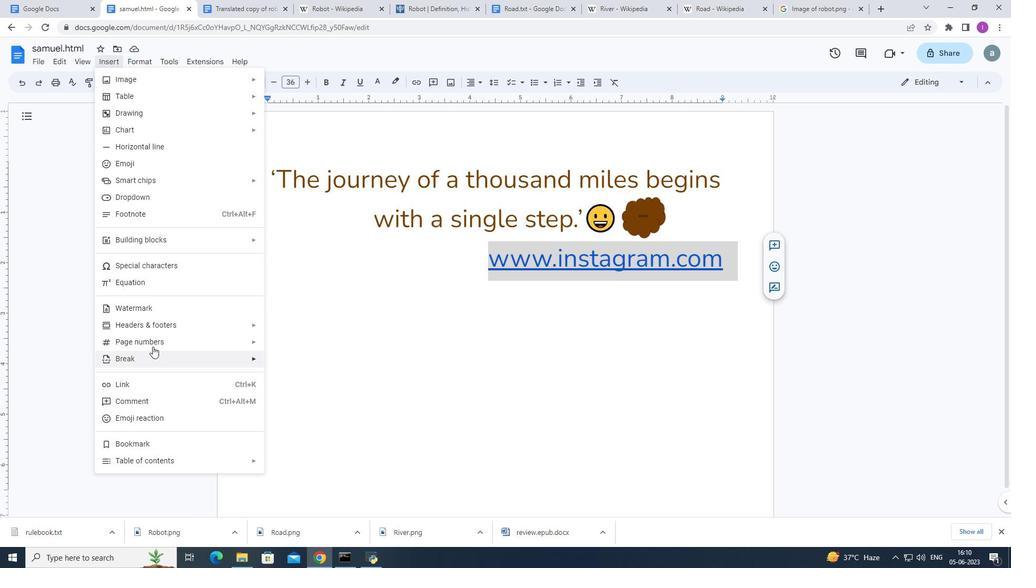 
Action: Mouse pressed left at (152, 341)
Screenshot: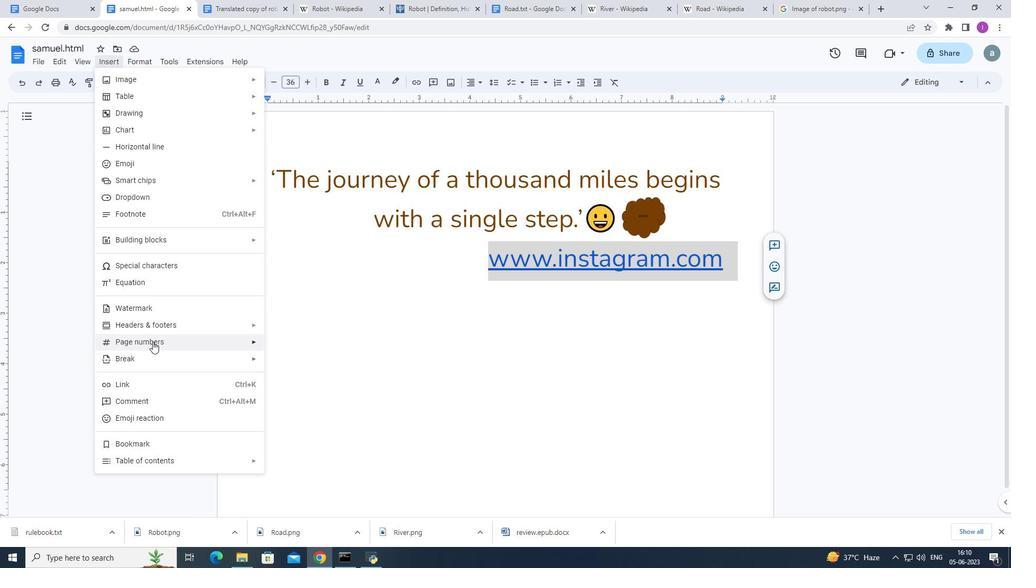 
Action: Mouse moved to (294, 376)
Screenshot: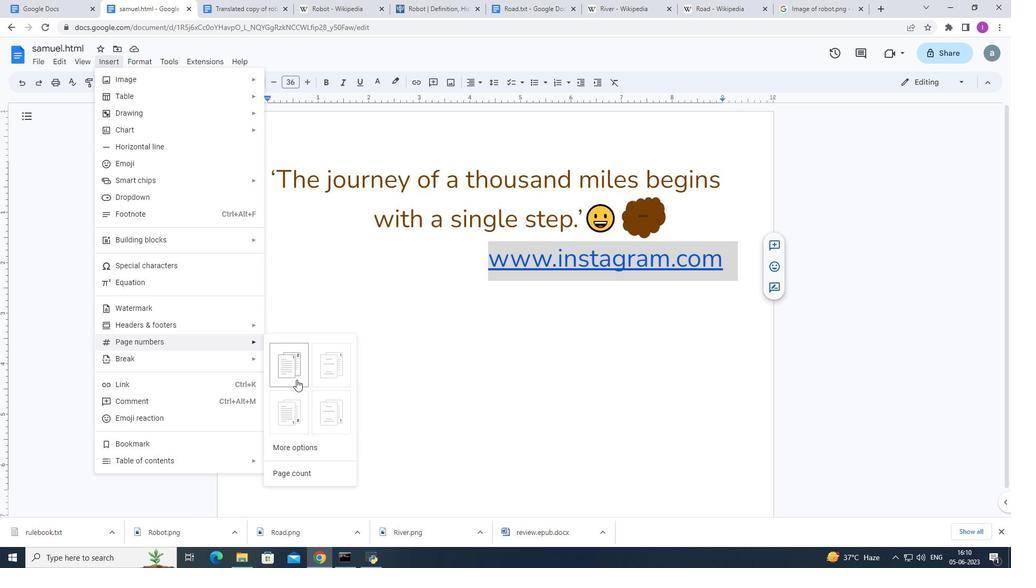 
Action: Mouse pressed left at (294, 376)
Screenshot: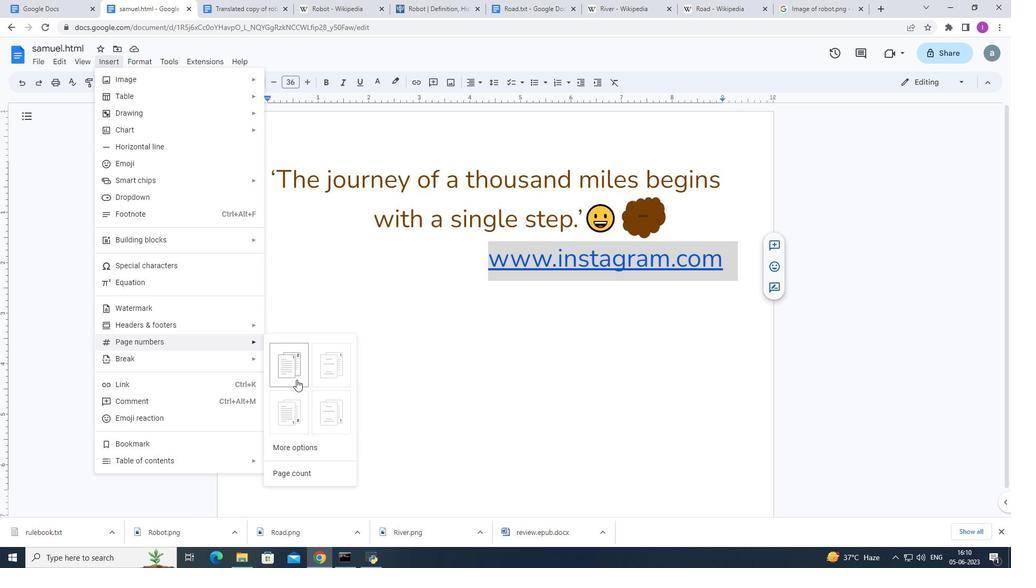
Action: Mouse moved to (33, 60)
Screenshot: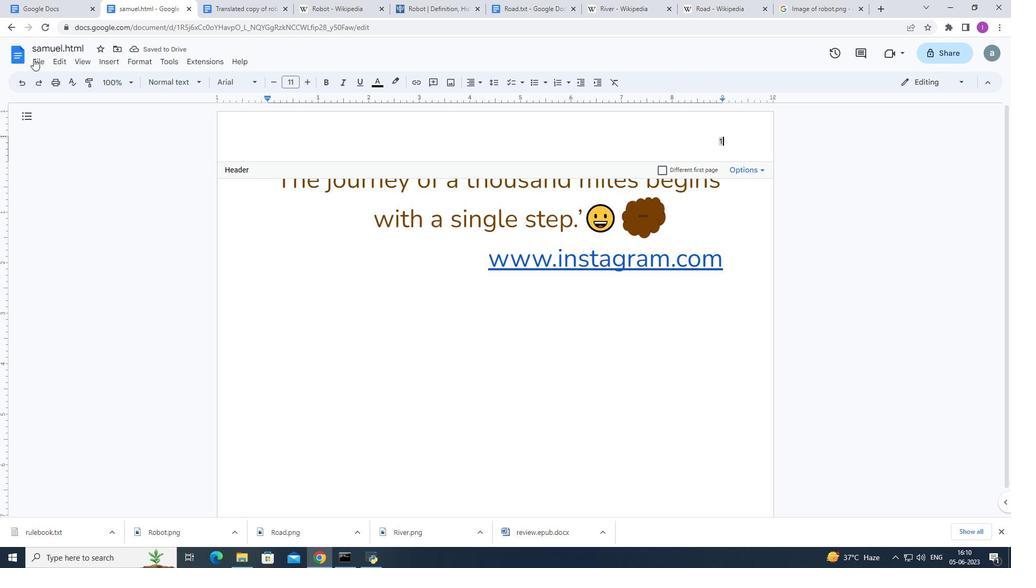 
Action: Mouse pressed left at (33, 60)
Screenshot: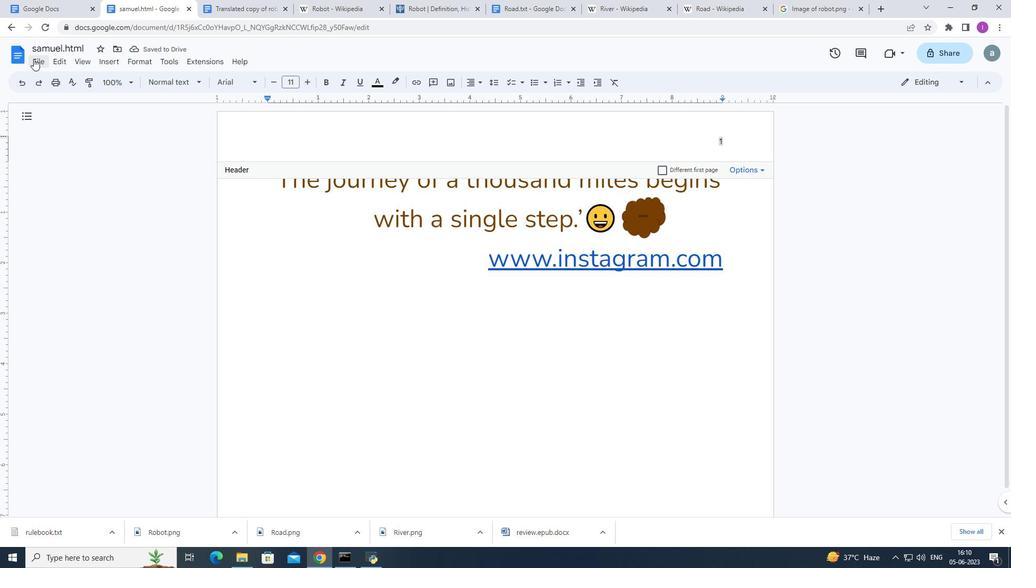 
Action: Mouse moved to (76, 348)
Screenshot: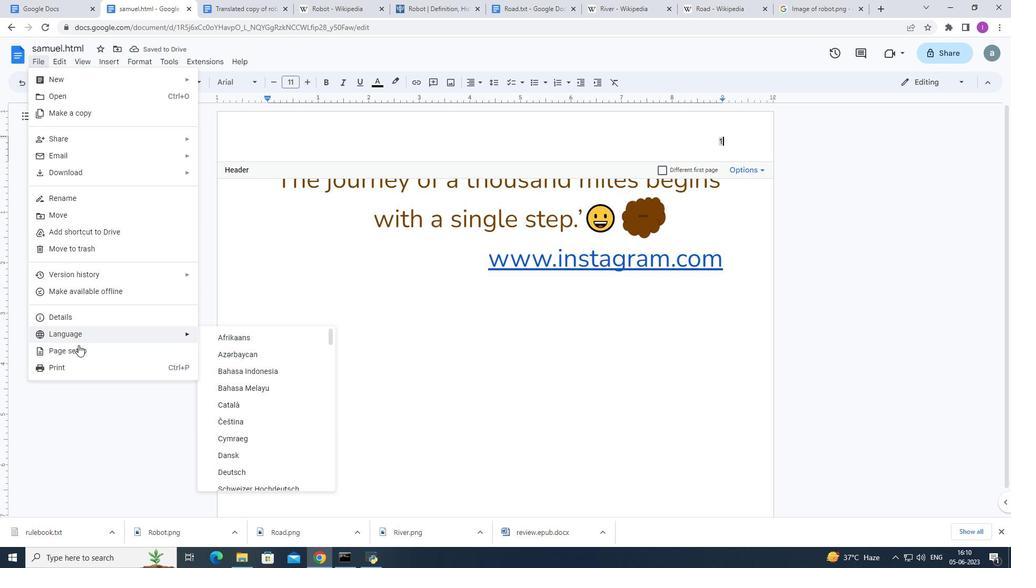 
Action: Mouse pressed left at (76, 348)
Screenshot: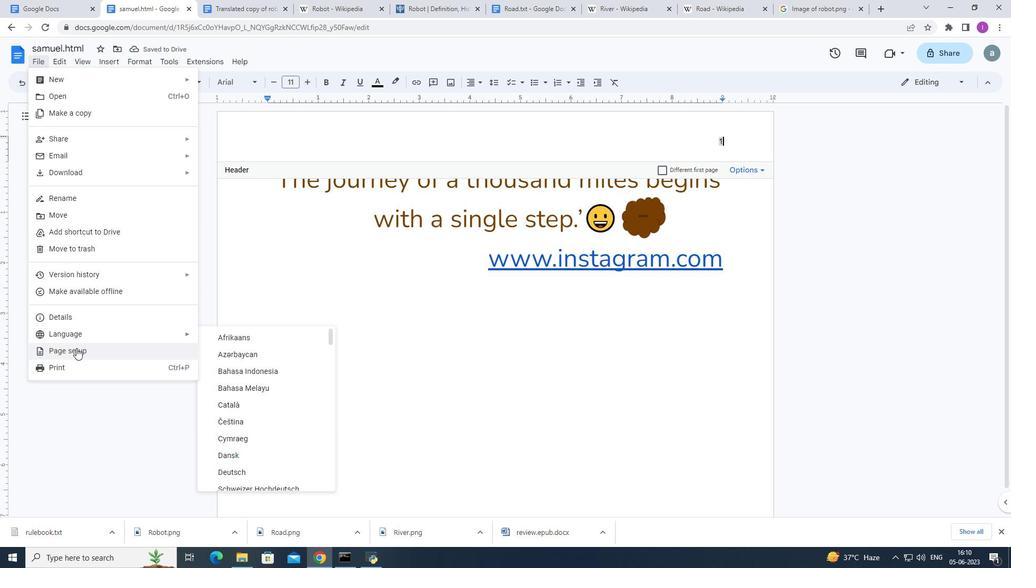 
Action: Mouse moved to (429, 345)
Screenshot: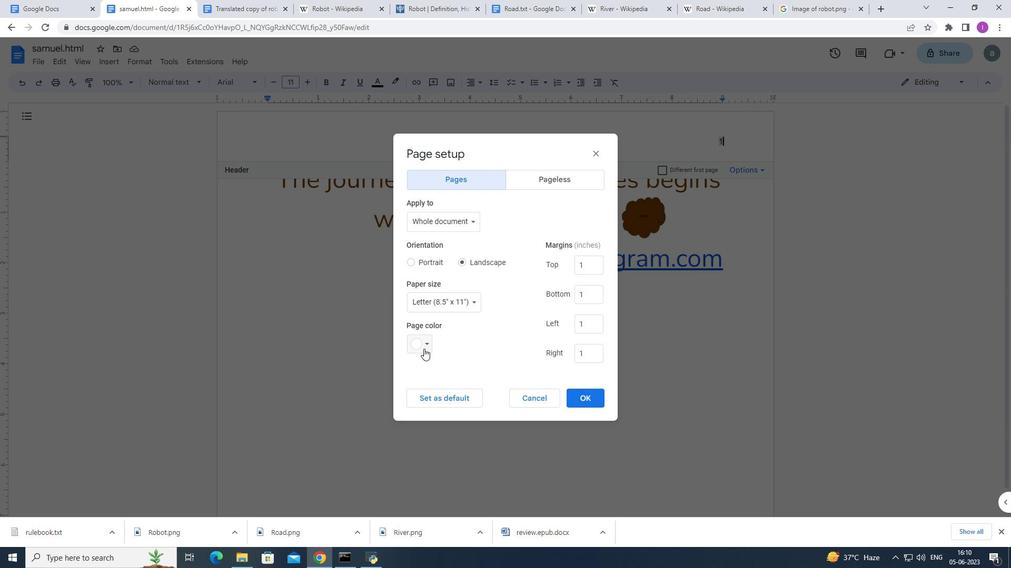 
Action: Mouse pressed left at (429, 345)
Screenshot: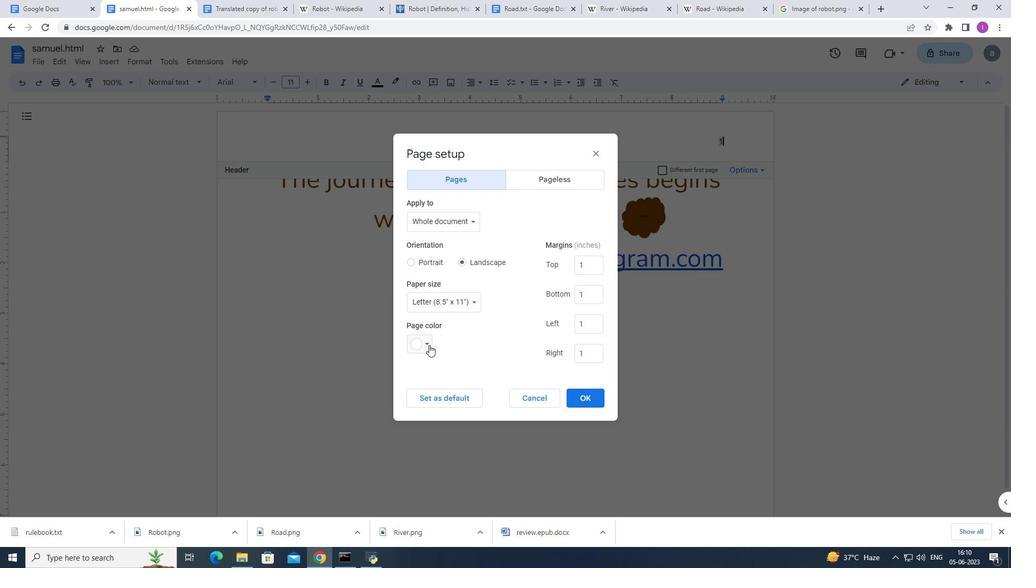 
Action: Mouse moved to (499, 377)
Screenshot: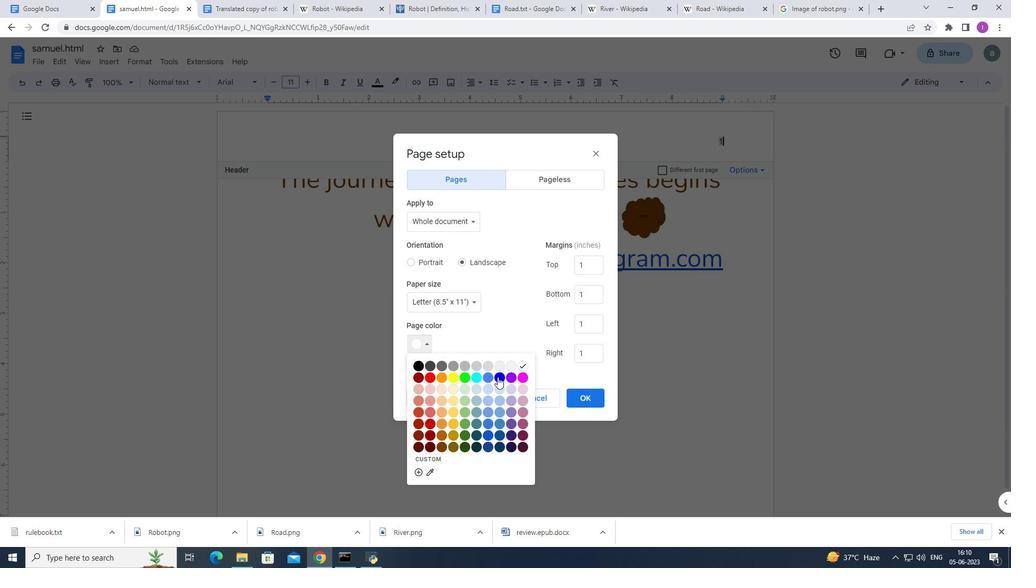 
Action: Mouse pressed left at (499, 377)
Screenshot: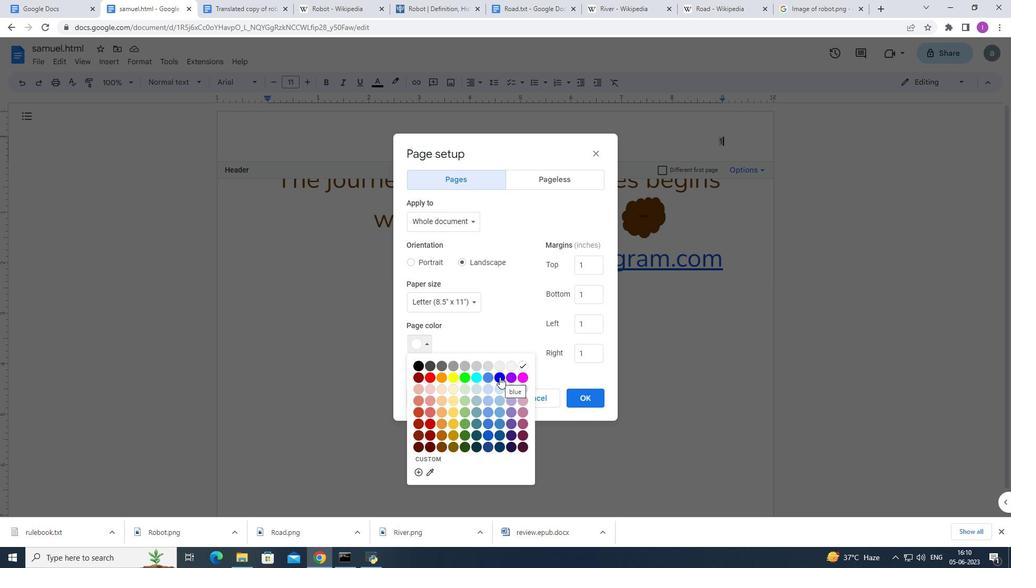 
Action: Mouse moved to (576, 401)
Screenshot: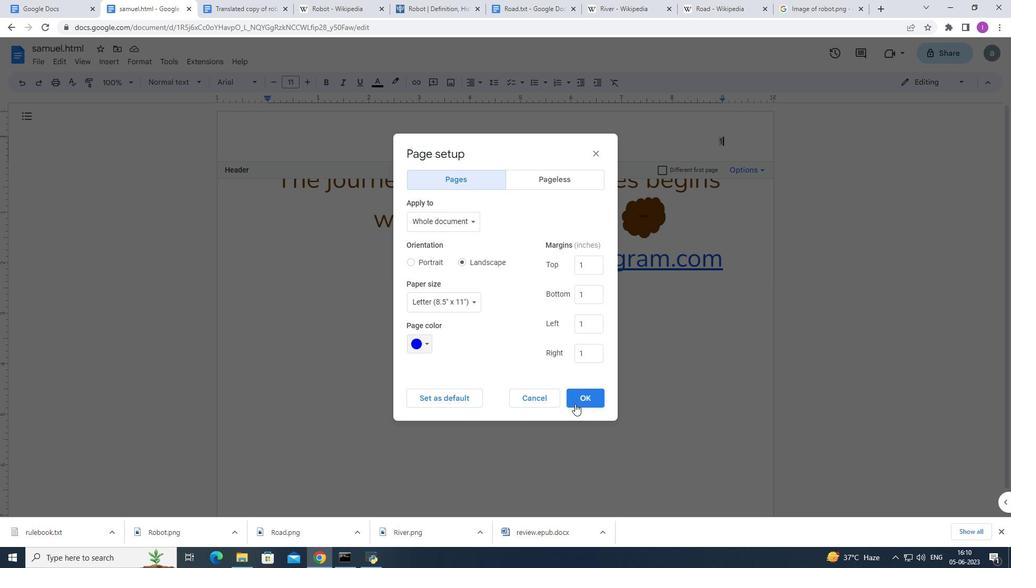 
Action: Mouse pressed left at (576, 401)
Screenshot: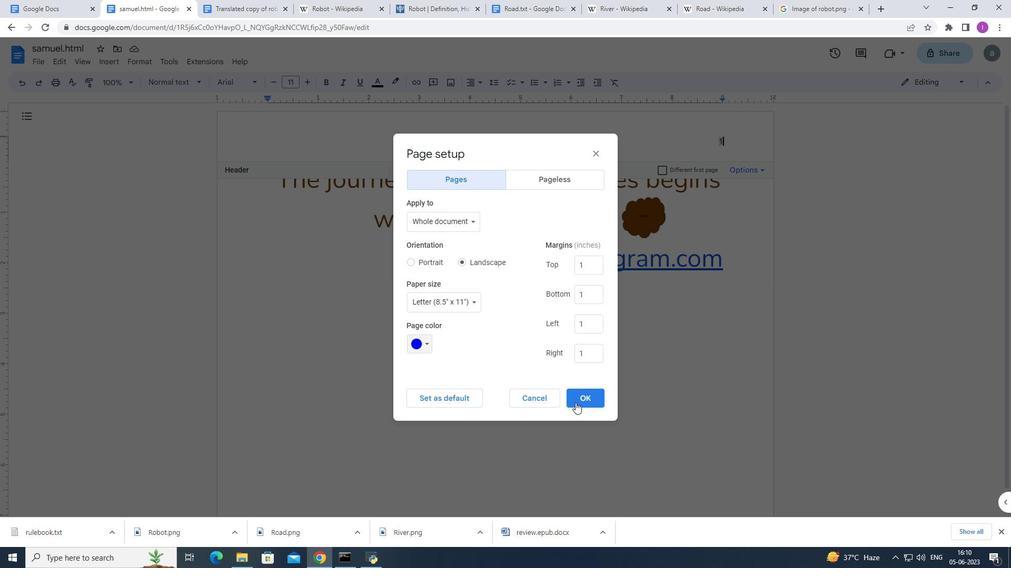 
Action: Mouse moved to (410, 350)
Screenshot: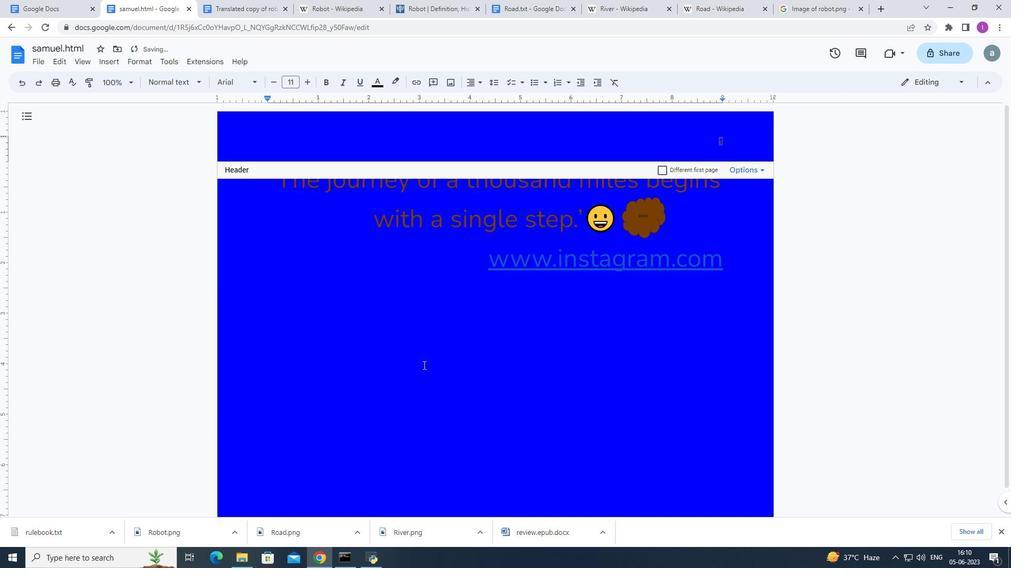 
